 Task: Add an event with the title Third Weekly Team Meeting, date '2023/12/20', time 8:00 AM to 10:00 AMand add a description: Scavenger Hunt is a highly customizable activity that can be tailored to suit specific objectives or themes. It can incorporate company-specific trivia, puzzles, or tasks related to your industry or organizational values. The facilitator can also include team-building elements, such as icebreaker activities, during the scavenger hunt to enhance team cohesion and communication., put the event into Blue category, logged in from the account softage.8@softage.netand send the event invitation to softage.9@softage.net and softage.10@softage.net. Set a reminder for the event 5 minutes before
Action: Mouse moved to (142, 148)
Screenshot: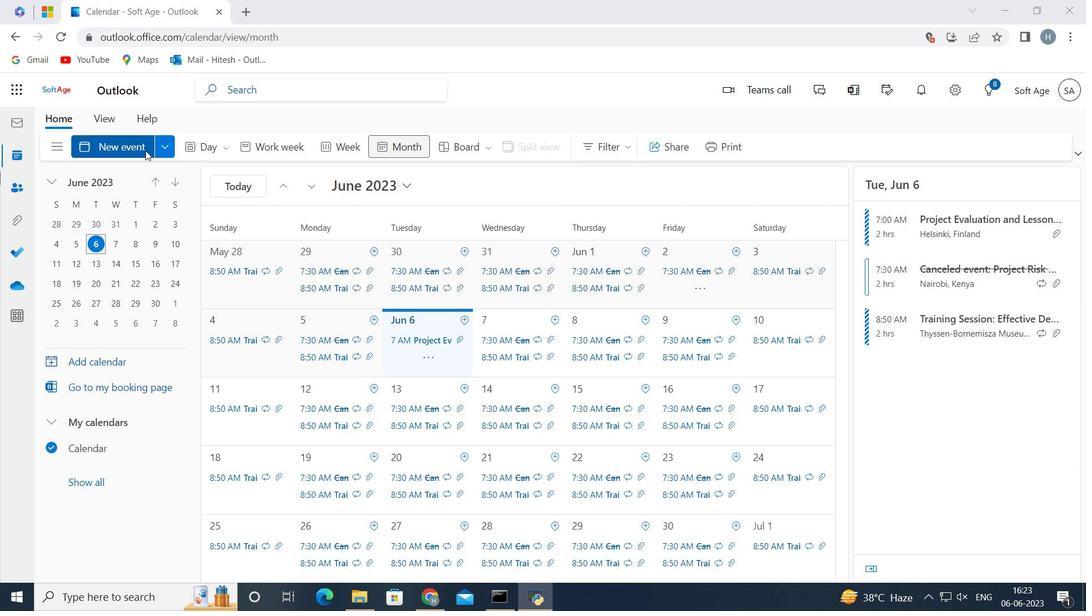 
Action: Mouse pressed left at (142, 148)
Screenshot: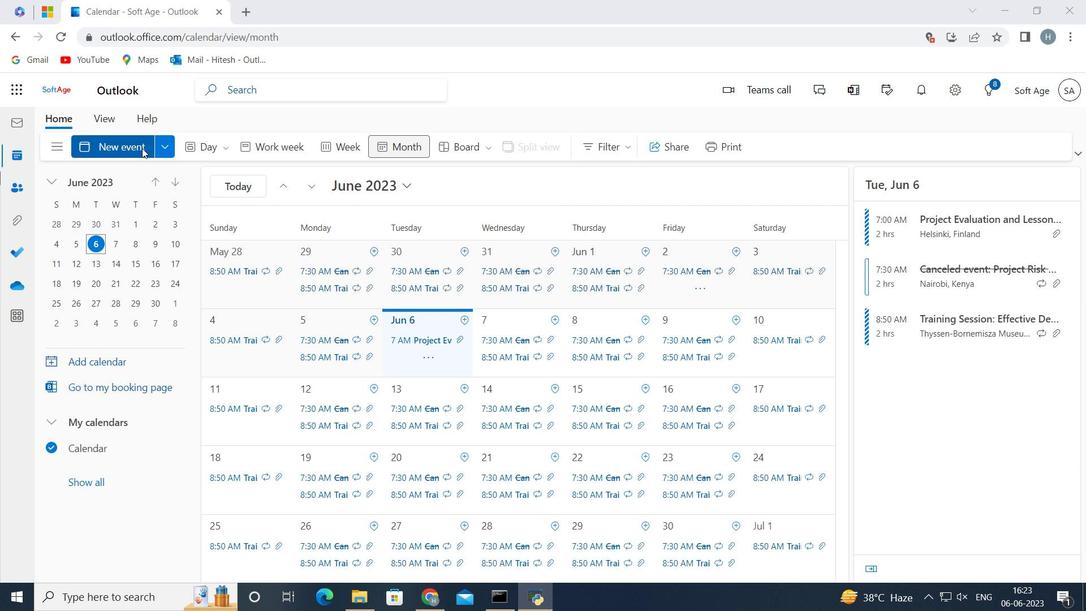 
Action: Mouse moved to (353, 225)
Screenshot: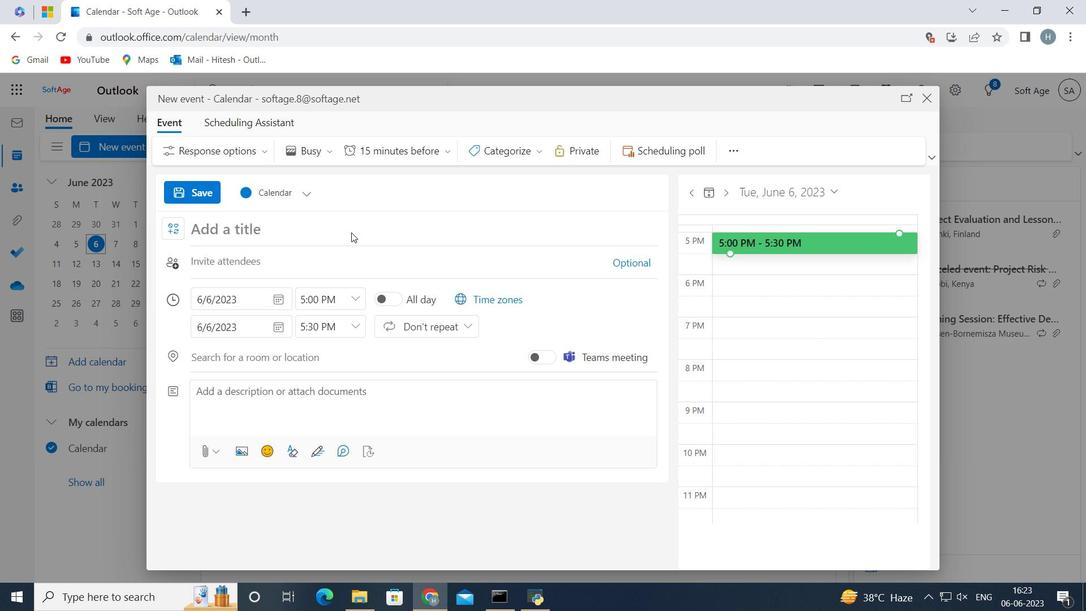 
Action: Mouse pressed left at (353, 225)
Screenshot: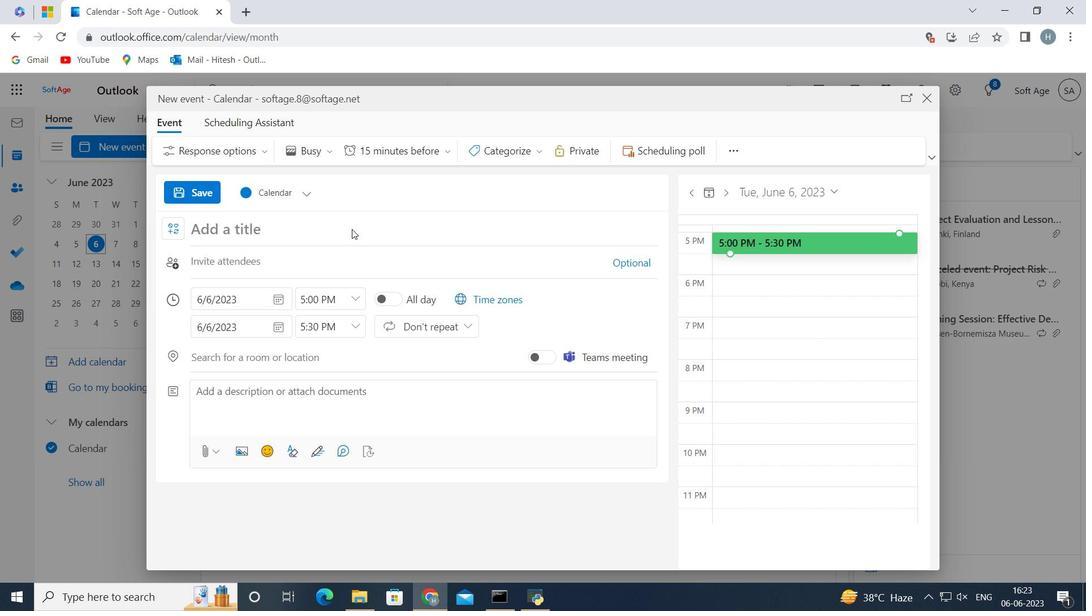 
Action: Key pressed <Key.shift>Third<Key.space><Key.shift>Weekly<Key.space><Key.shift>Team<Key.space><Key.shift>Meeting<Key.space>
Screenshot: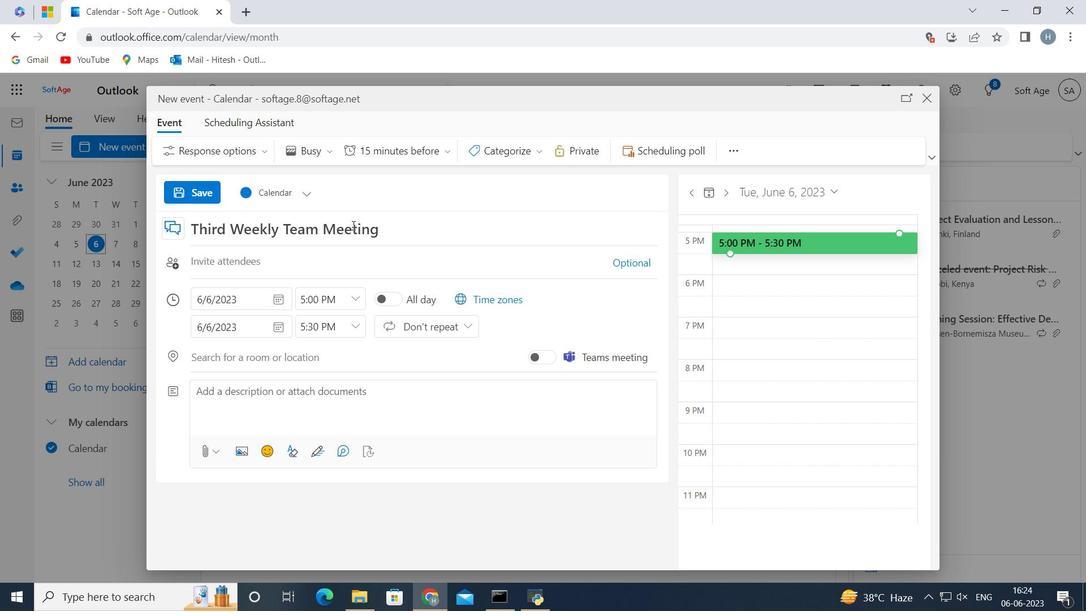 
Action: Mouse moved to (279, 298)
Screenshot: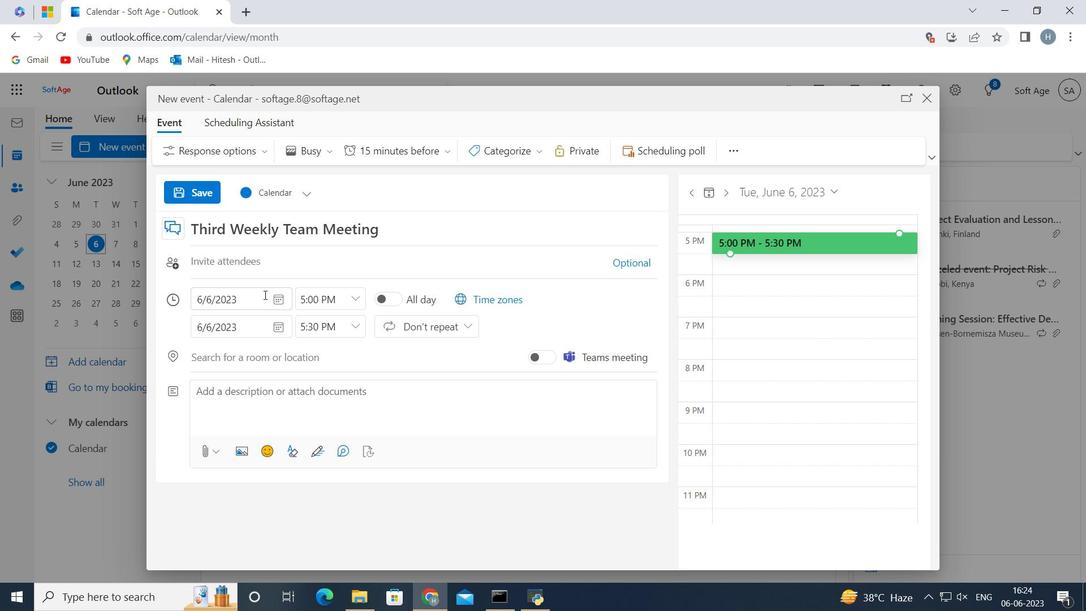 
Action: Mouse pressed left at (279, 298)
Screenshot: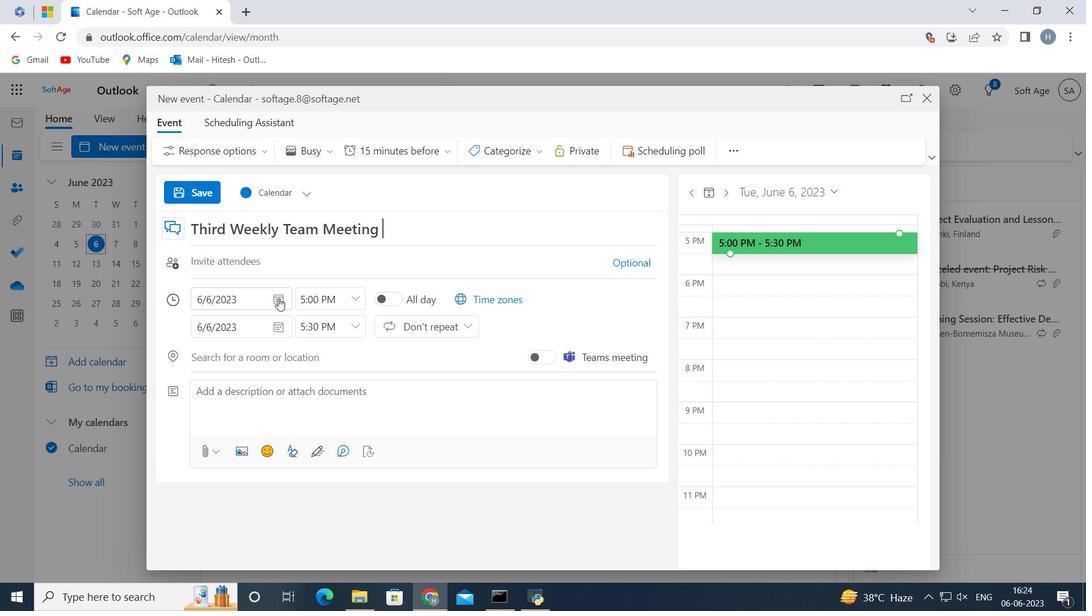 
Action: Mouse moved to (250, 323)
Screenshot: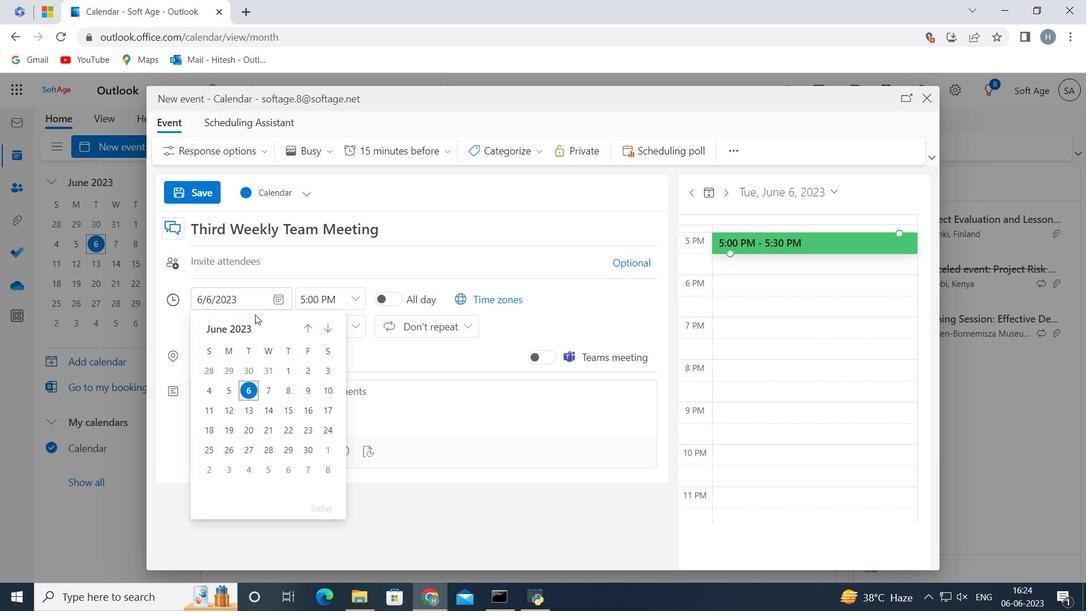 
Action: Mouse pressed left at (250, 323)
Screenshot: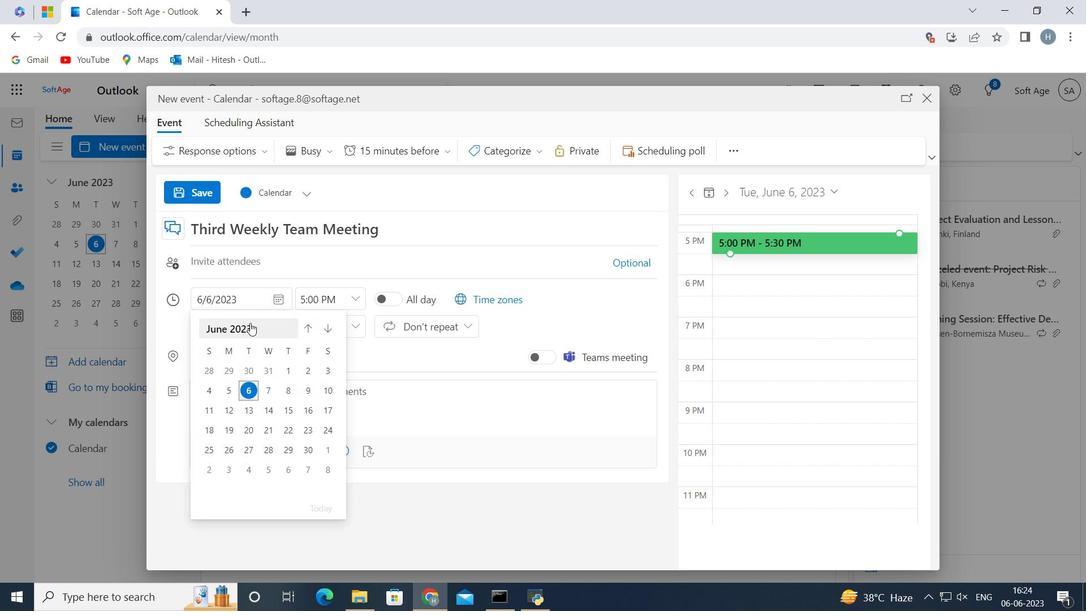 
Action: Mouse pressed left at (250, 323)
Screenshot: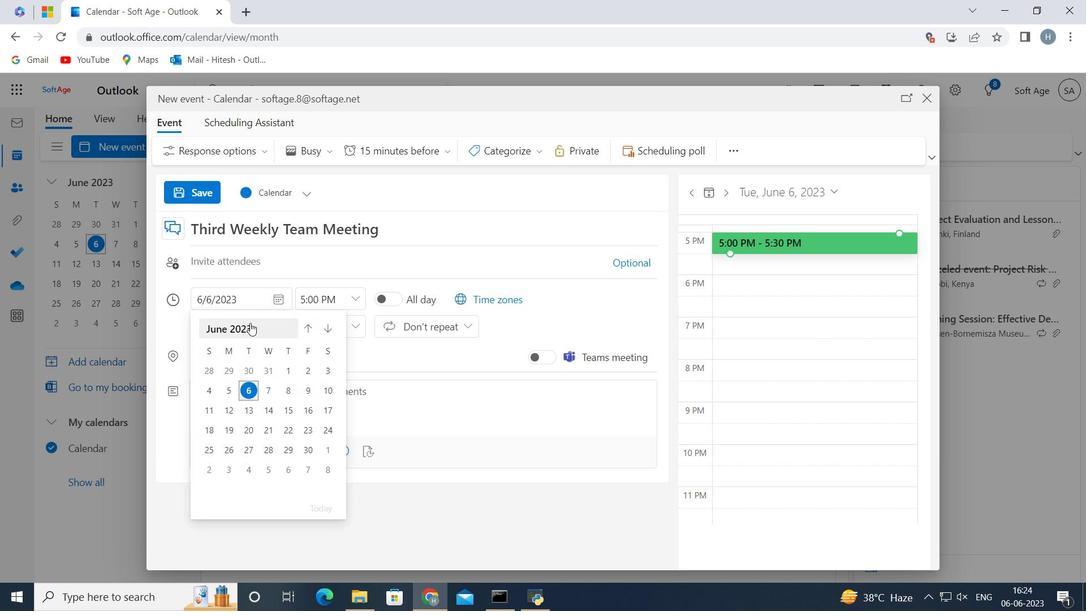 
Action: Mouse moved to (317, 353)
Screenshot: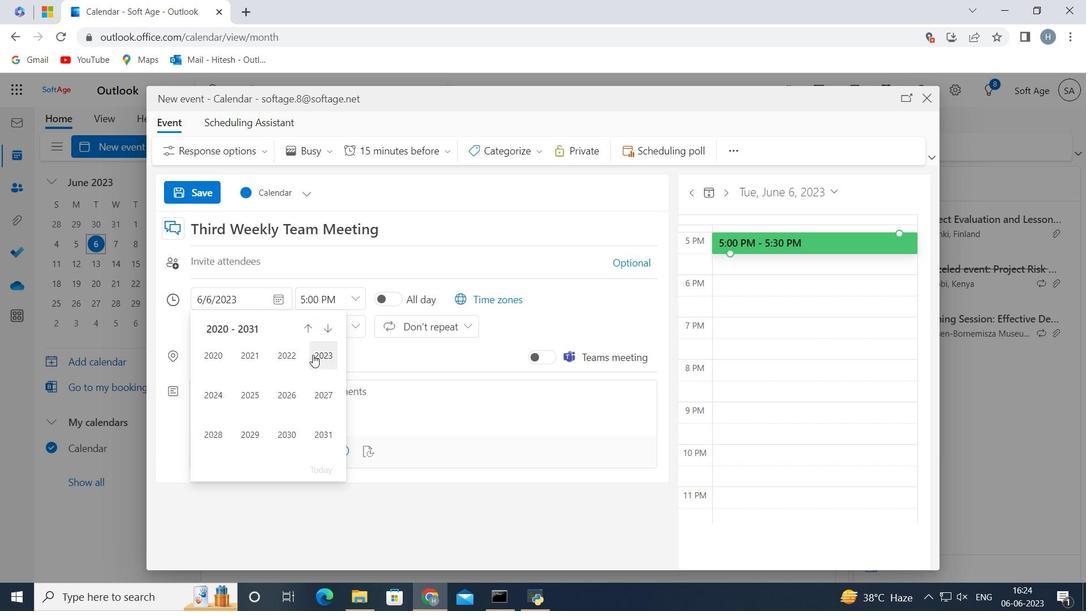 
Action: Mouse pressed left at (317, 353)
Screenshot: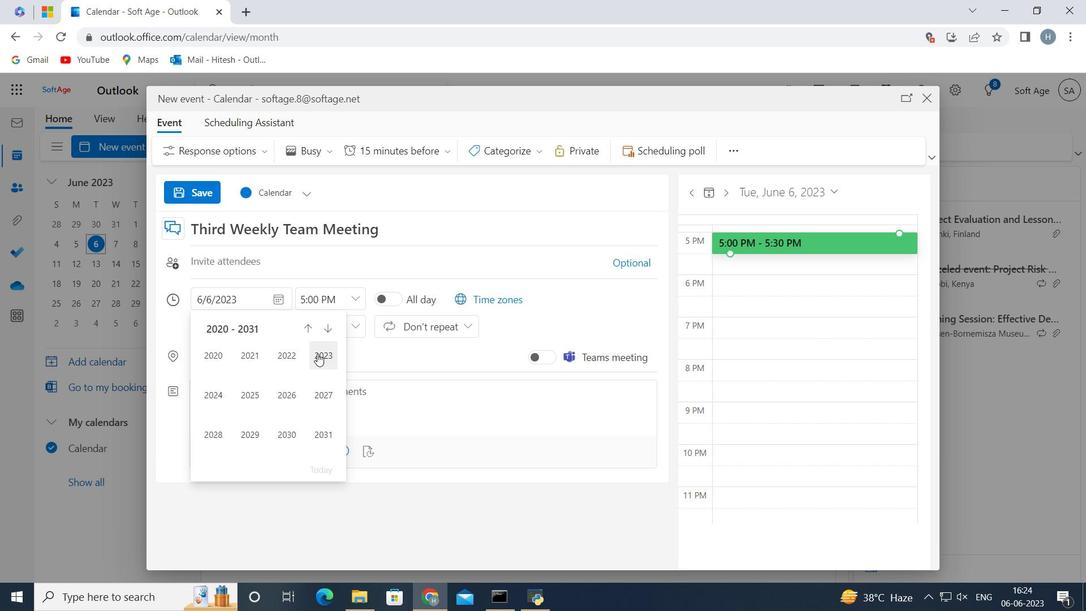
Action: Mouse moved to (319, 434)
Screenshot: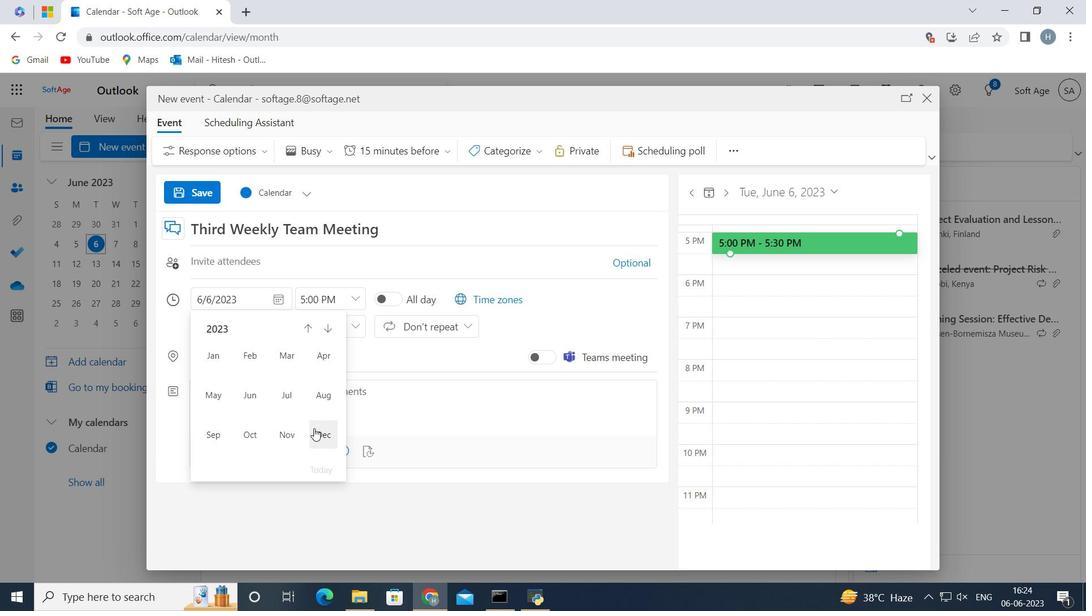 
Action: Mouse pressed left at (319, 434)
Screenshot: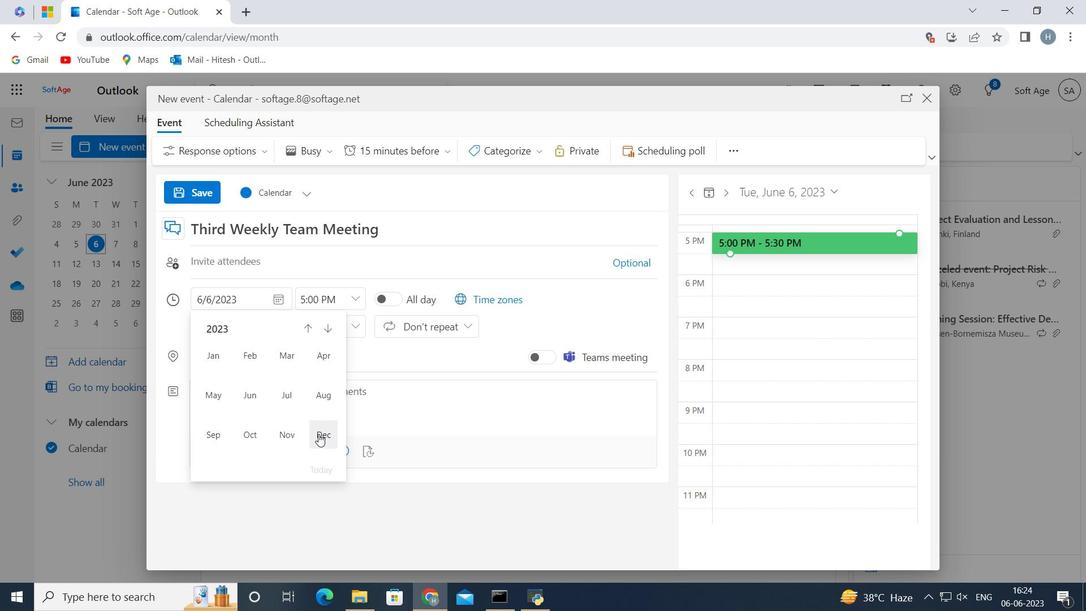 
Action: Mouse moved to (271, 428)
Screenshot: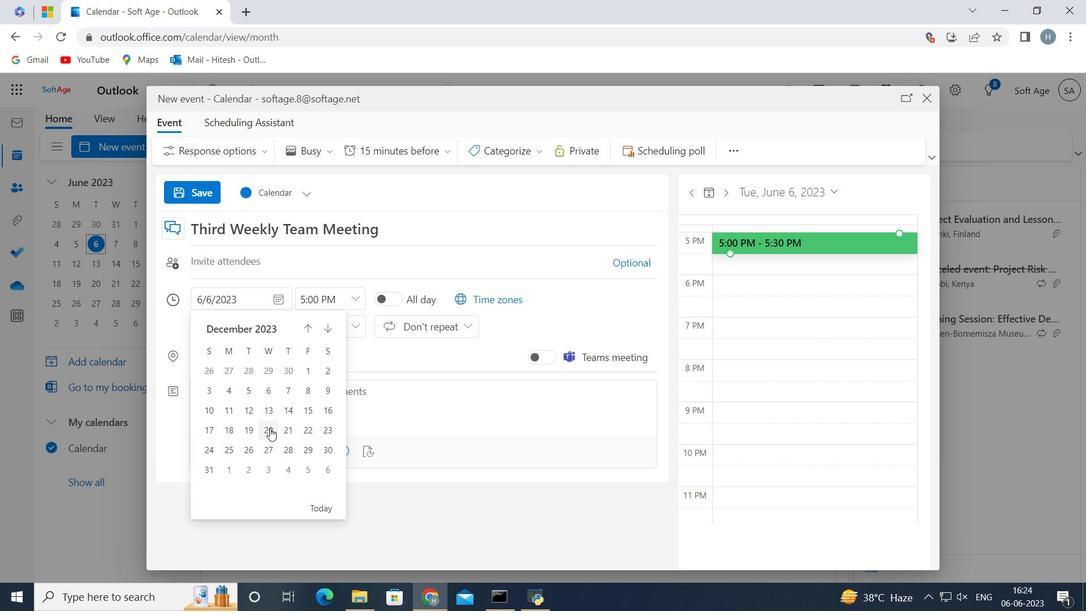 
Action: Mouse pressed left at (271, 428)
Screenshot: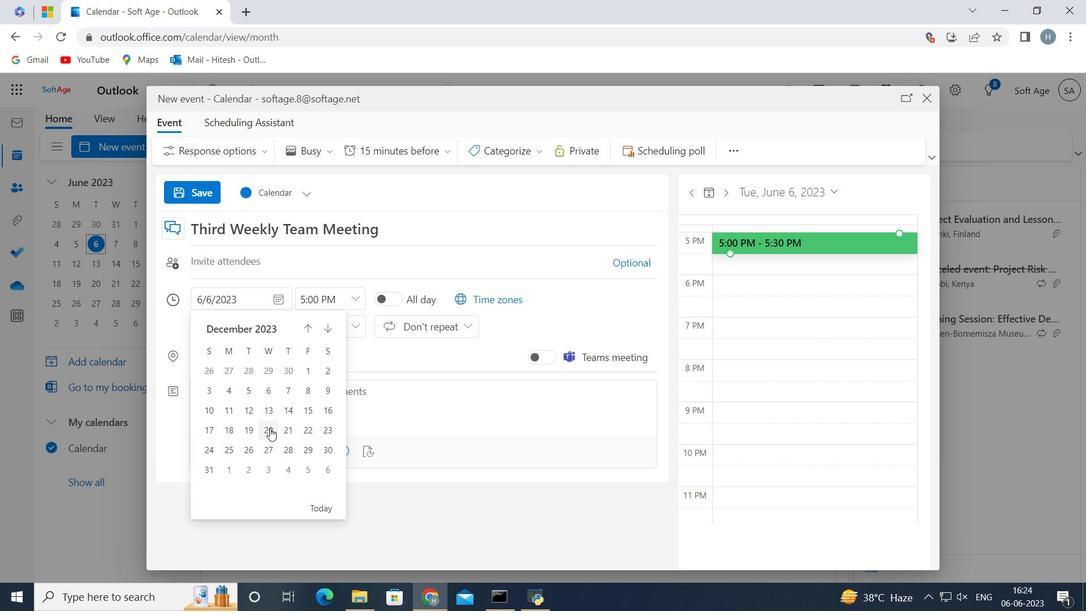 
Action: Mouse moved to (350, 298)
Screenshot: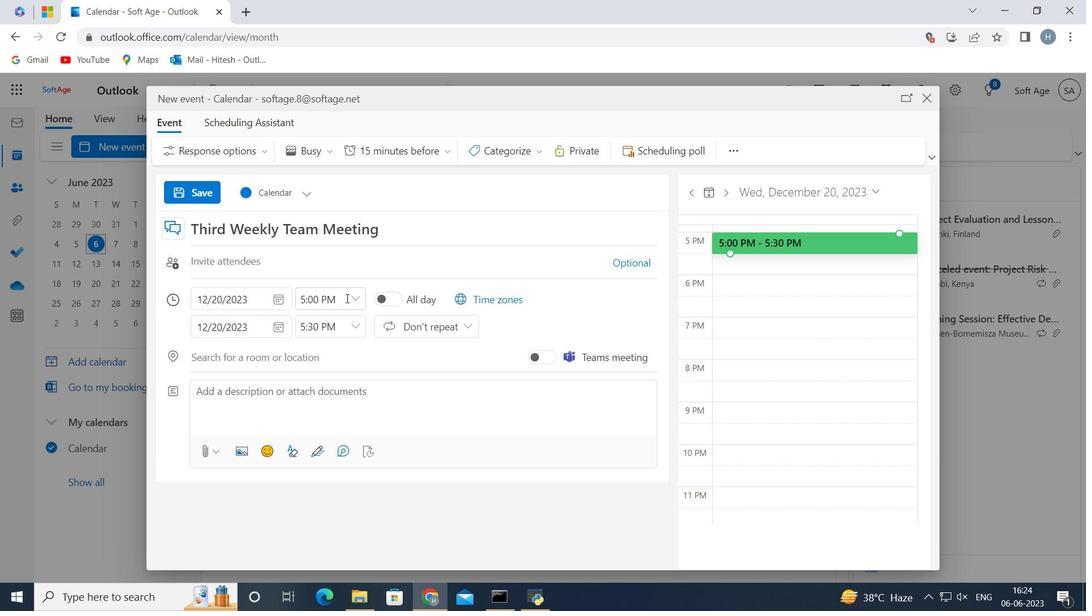 
Action: Mouse pressed left at (350, 298)
Screenshot: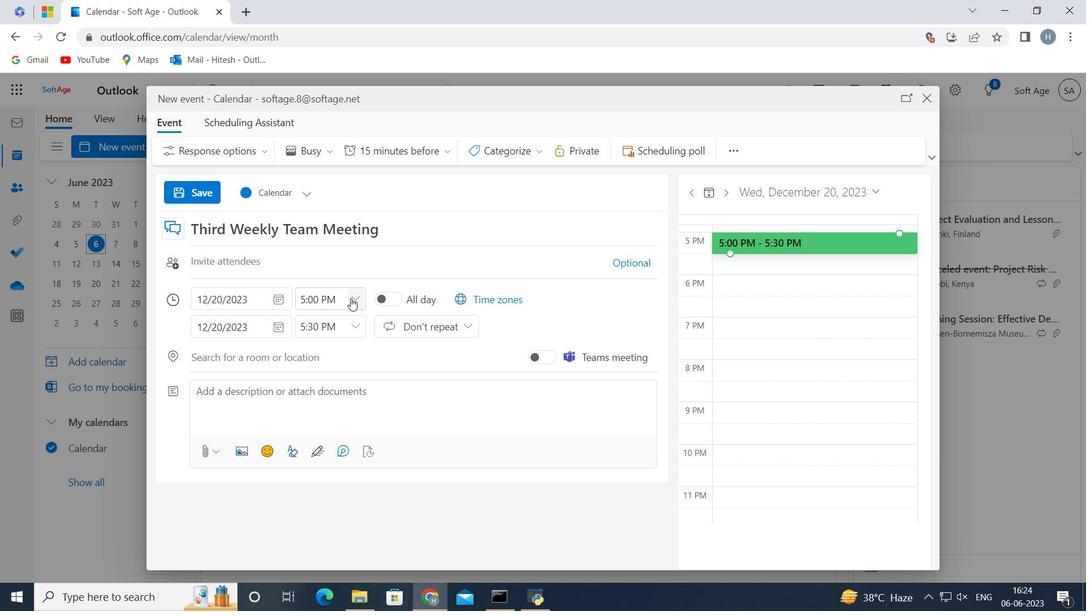 
Action: Mouse moved to (329, 364)
Screenshot: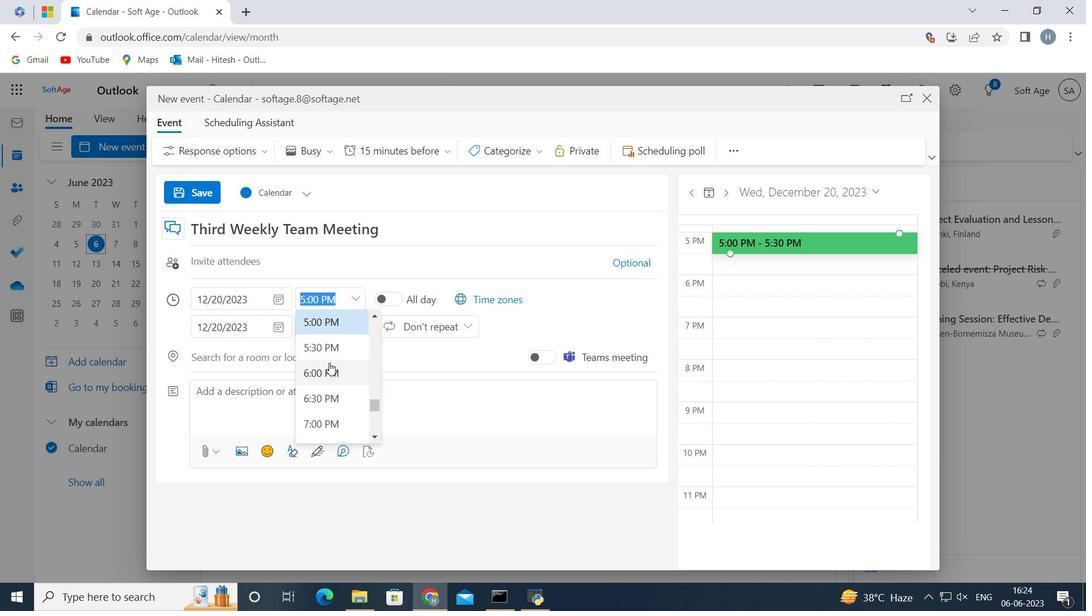 
Action: Mouse scrolled (329, 365) with delta (0, 0)
Screenshot: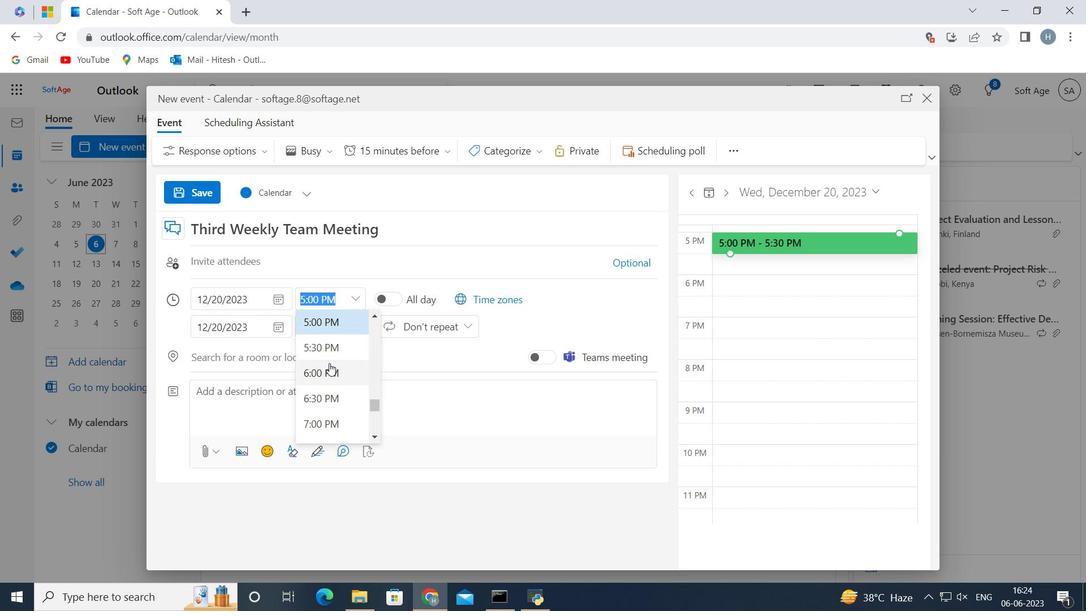 
Action: Mouse scrolled (329, 365) with delta (0, 0)
Screenshot: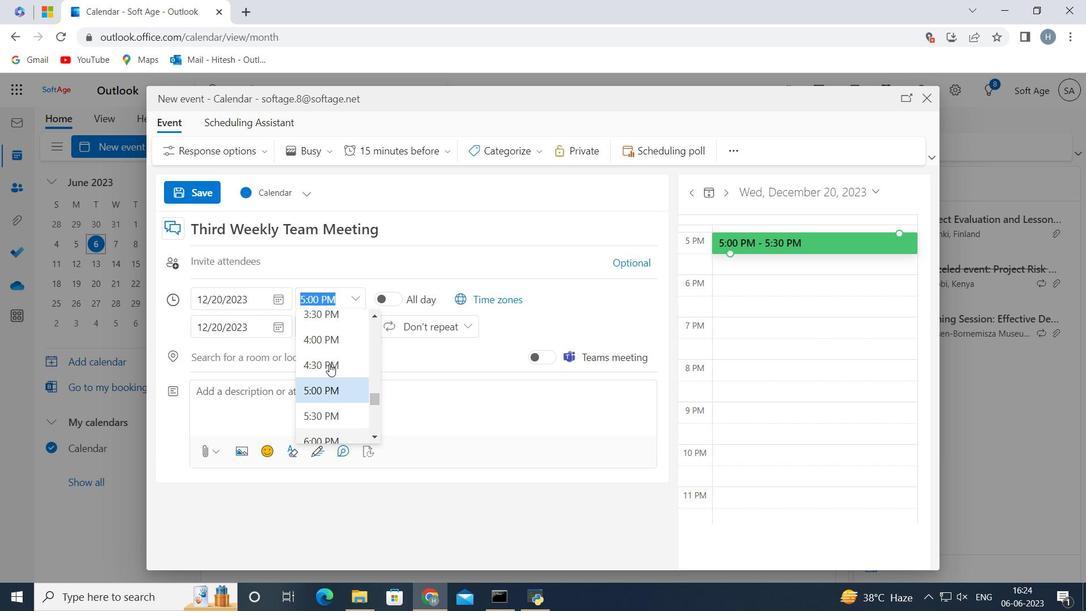 
Action: Mouse scrolled (329, 365) with delta (0, 0)
Screenshot: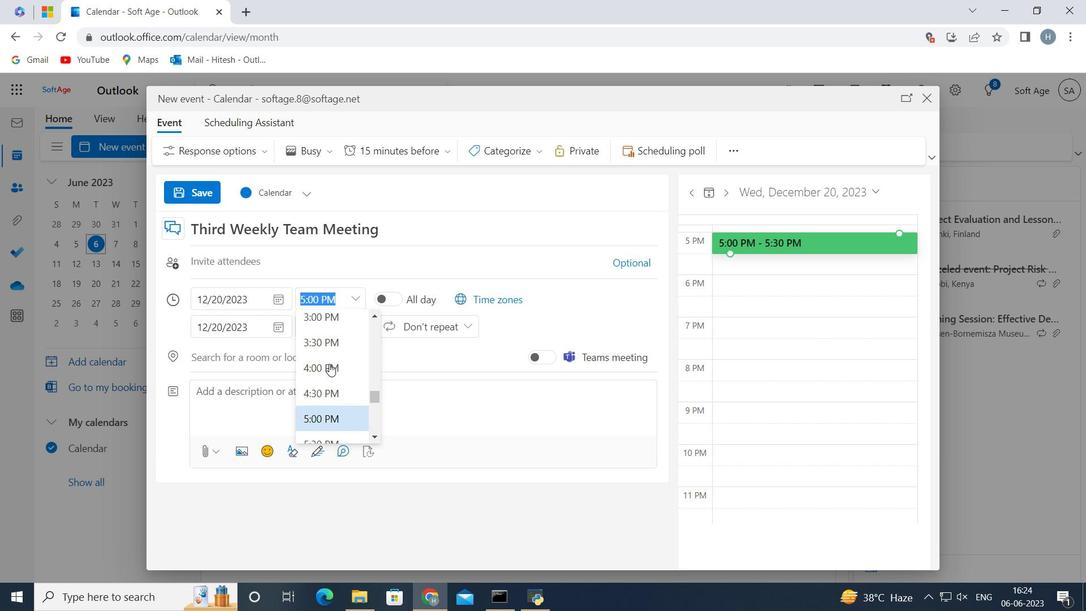 
Action: Mouse scrolled (329, 365) with delta (0, 0)
Screenshot: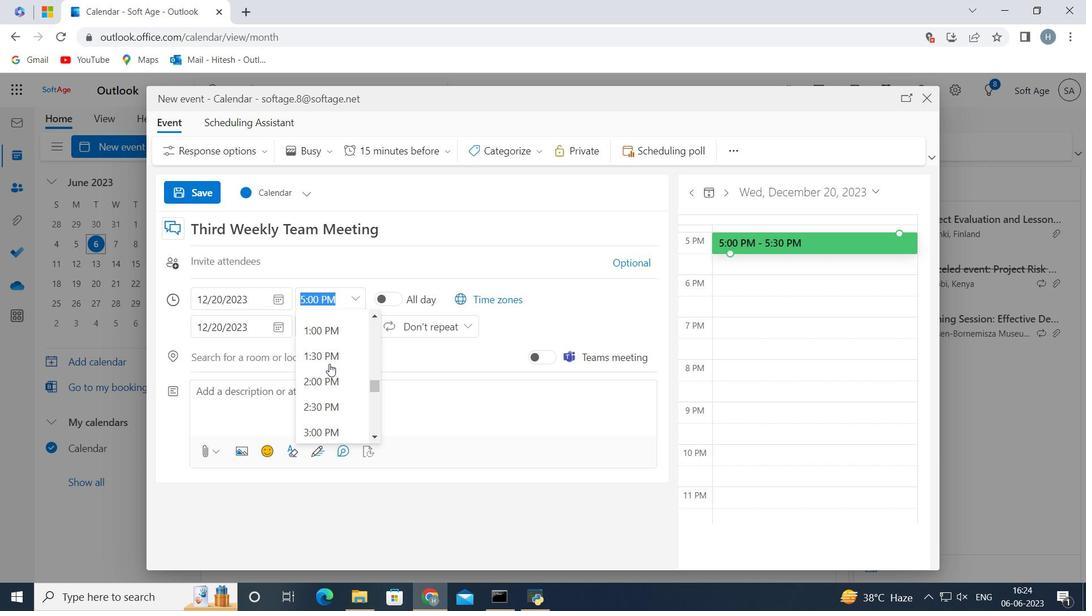 
Action: Mouse scrolled (329, 365) with delta (0, 0)
Screenshot: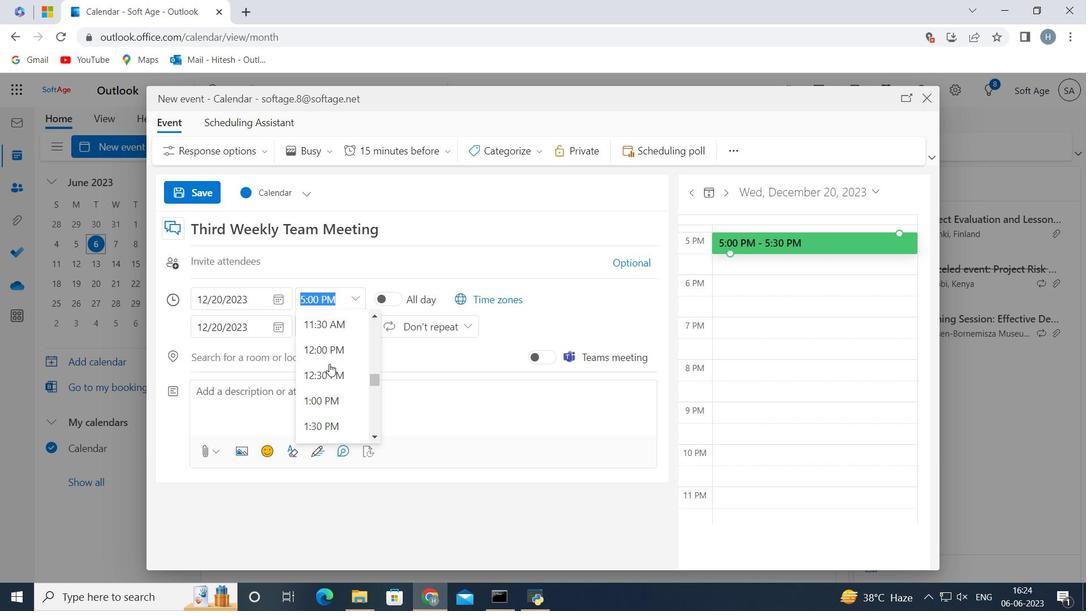 
Action: Mouse scrolled (329, 365) with delta (0, 0)
Screenshot: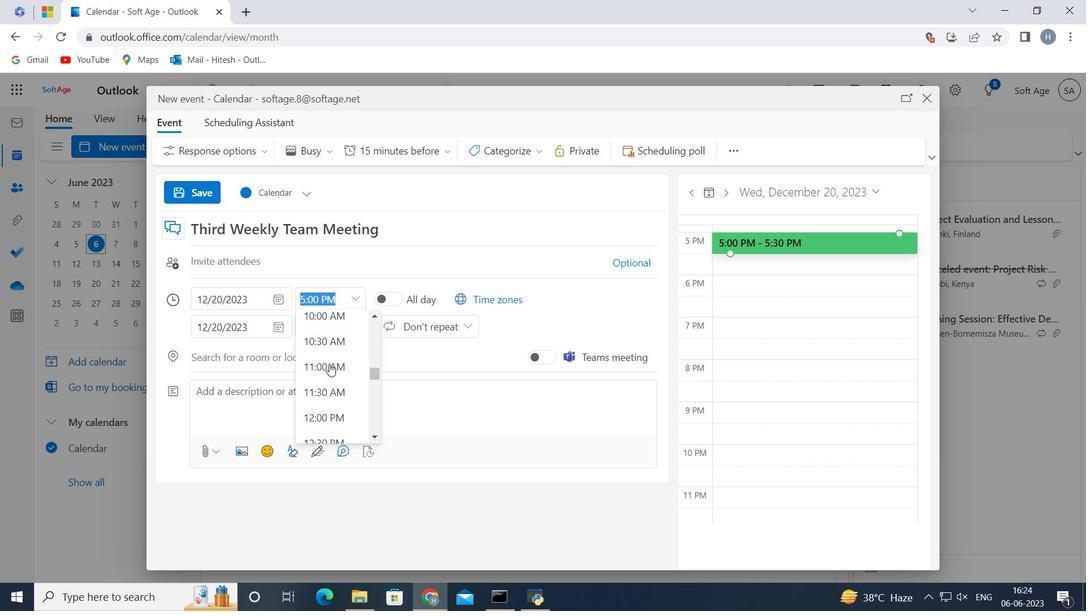 
Action: Mouse scrolled (329, 365) with delta (0, 0)
Screenshot: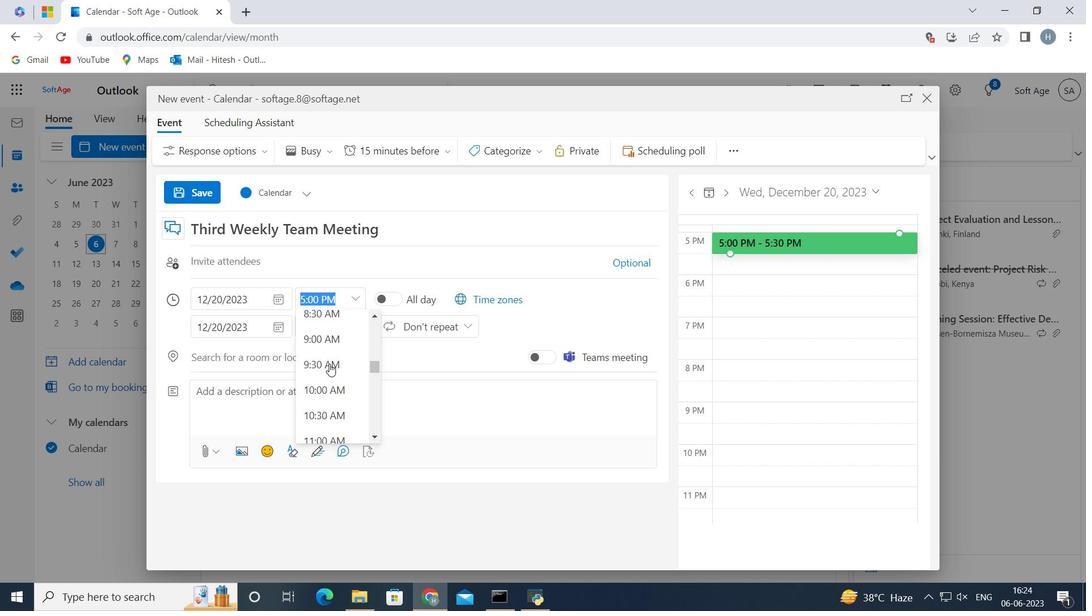 
Action: Mouse moved to (330, 360)
Screenshot: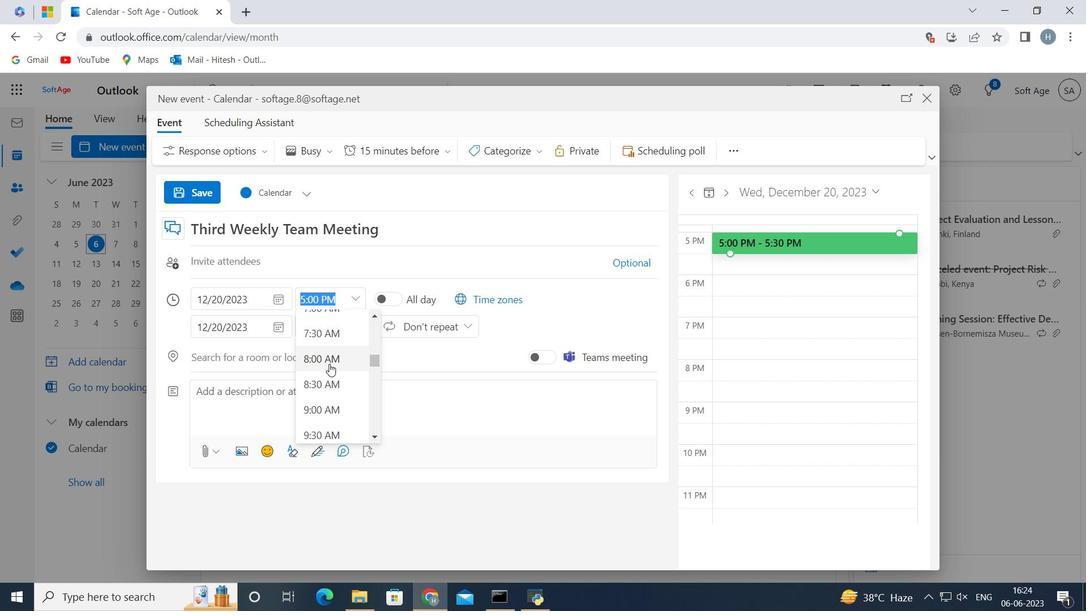 
Action: Mouse pressed left at (330, 360)
Screenshot: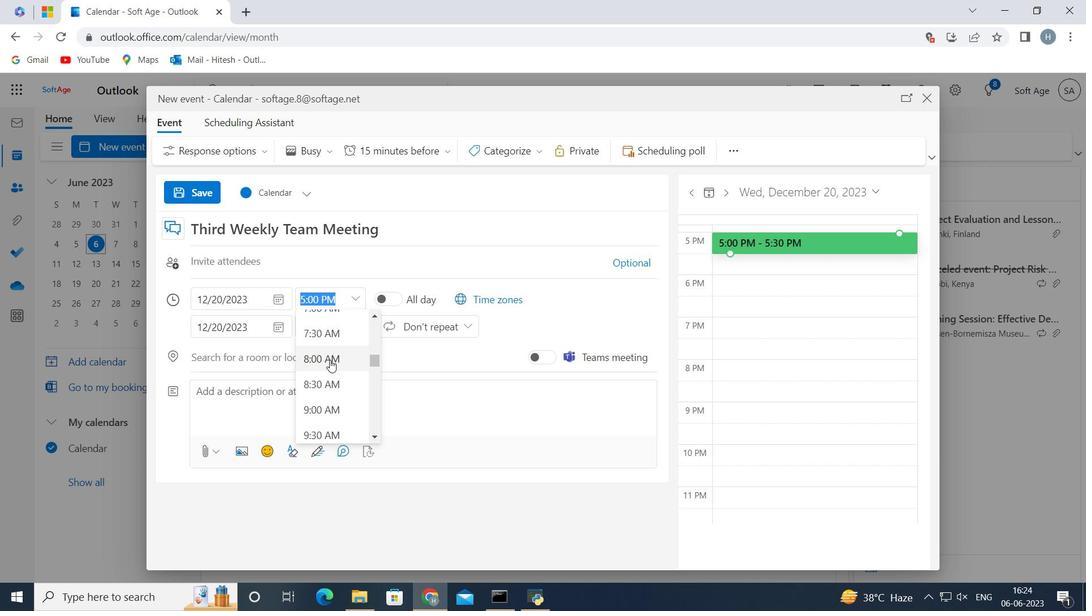 
Action: Mouse moved to (353, 326)
Screenshot: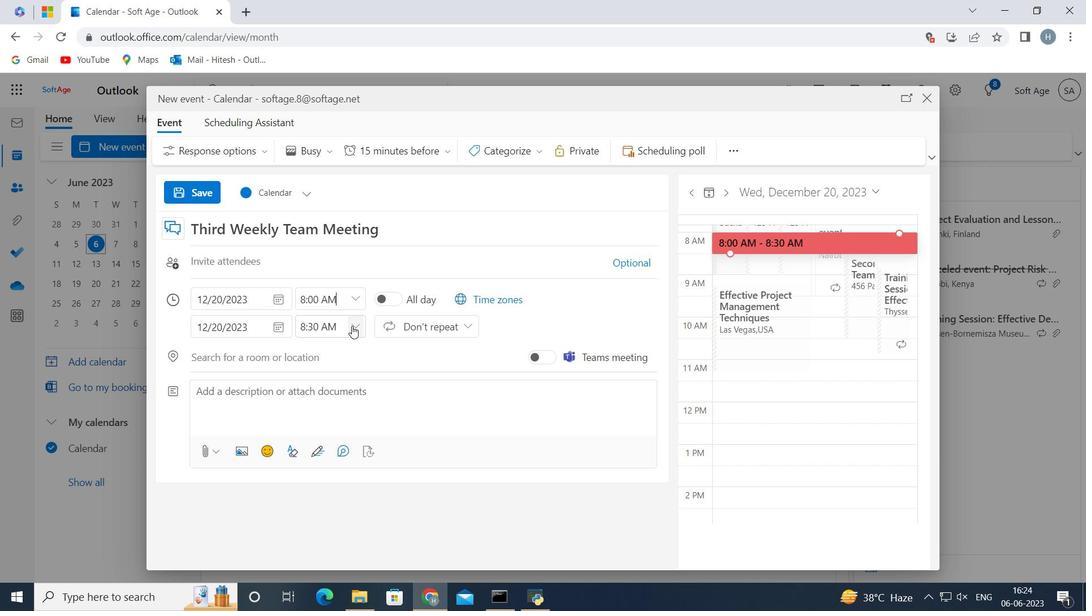 
Action: Mouse pressed left at (353, 326)
Screenshot: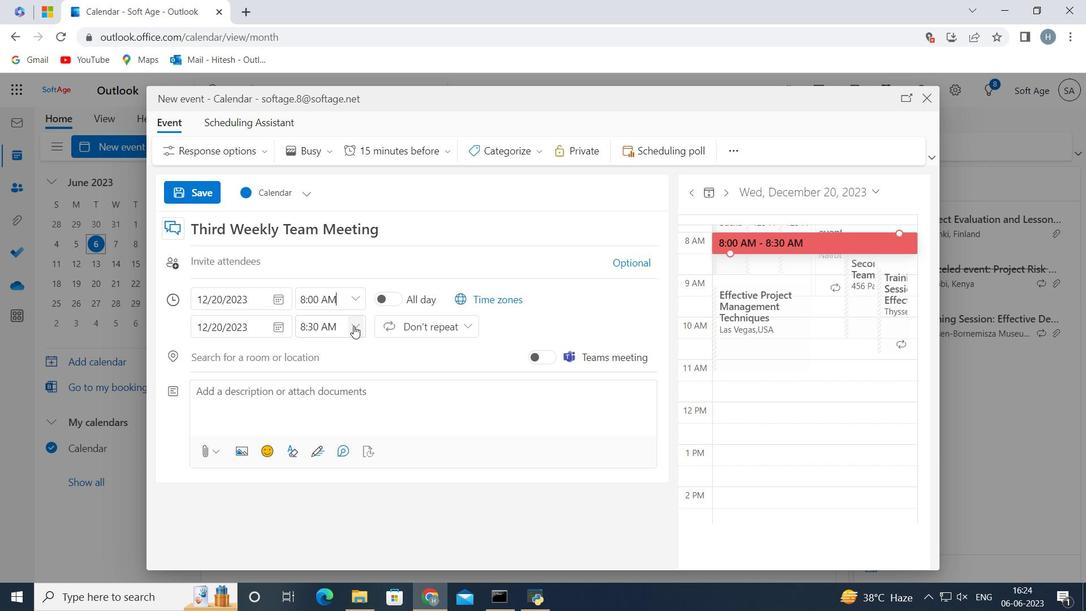 
Action: Mouse moved to (366, 420)
Screenshot: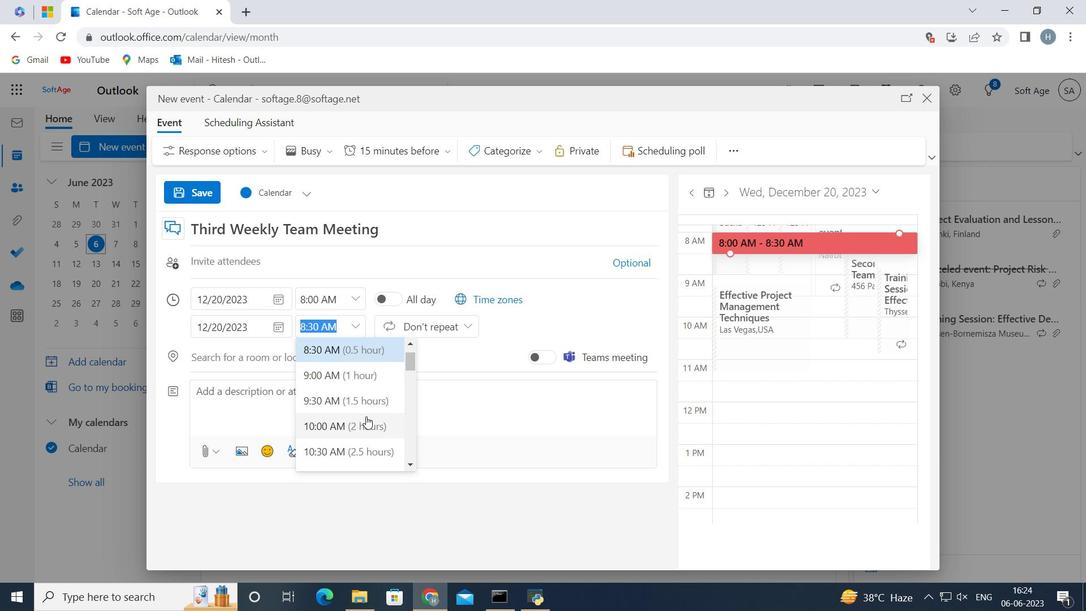 
Action: Mouse pressed left at (366, 420)
Screenshot: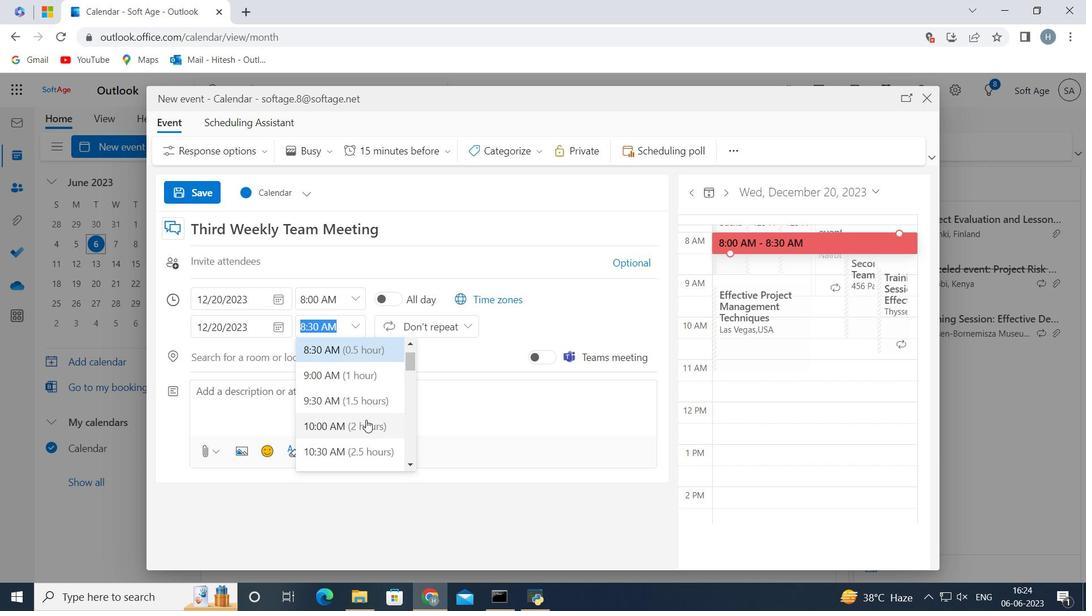 
Action: Mouse moved to (344, 393)
Screenshot: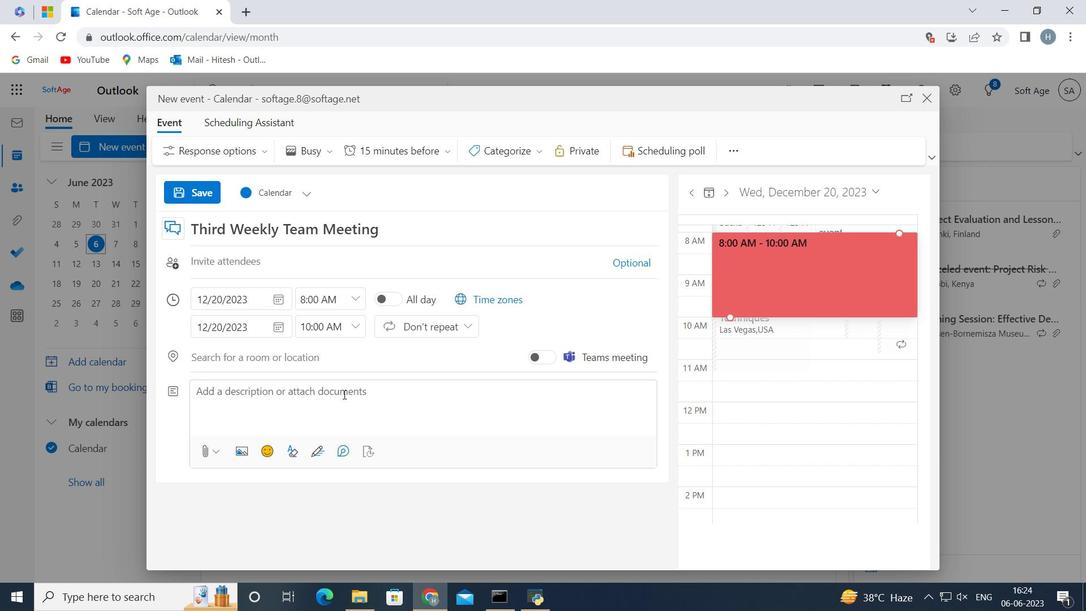 
Action: Mouse pressed left at (344, 393)
Screenshot: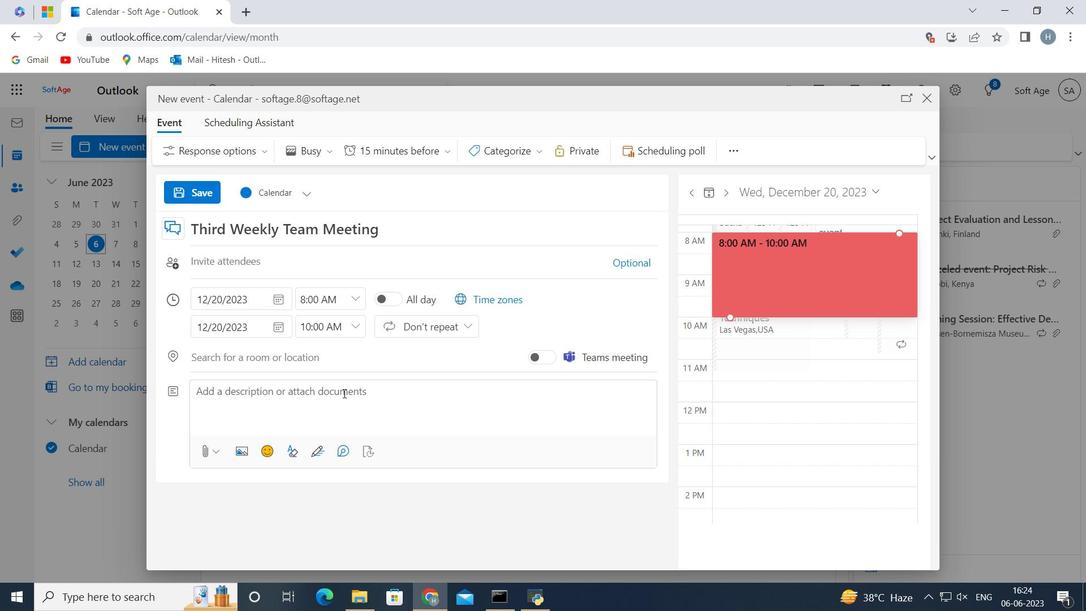 
Action: Key pressed <Key.shift>Scavenger<Key.space><Key.shift>Hunt<Key.space>is<Key.space>a<Key.space>highly<Key.space>customizable<Key.space>activity<Key.space>that<Key.space>can<Key.space>be<Key.space>tailored<Key.space>to<Key.space>suit<Key.space>specific<Key.space>objectives<Key.space>or<Key.space>themes.<Key.space><Key.shift><Key.shift><Key.shift><Key.shift><Key.shift><Key.shift><Key.shift>It<Key.space>can<Key.space>incorporate<Key.space>company-specific<Key.space>trivia,<Key.space>puzzles,<Key.space>or<Key.space>tasks<Key.space>related<Key.space>to<Key.space>your<Key.space>industry<Key.space>or<Key.space>organizatioa<Key.backspace>nal<Key.space>values.<Key.space><Key.shift>The<Key.space>facilitator<Key.space>can<Key.space>also<Key.space>include<Key.space>team-building<Key.space>elements,<Key.space>such<Key.space>as<Key.space>icebreaker<Key.space>activities,<Key.space>during<Key.space>the<Key.space>scavenger<Key.space>hunt<Key.space>to<Key.space>enhance<Key.space>team<Key.space>cohesion<Key.space>and<Key.space>communication.<Key.space>
Screenshot: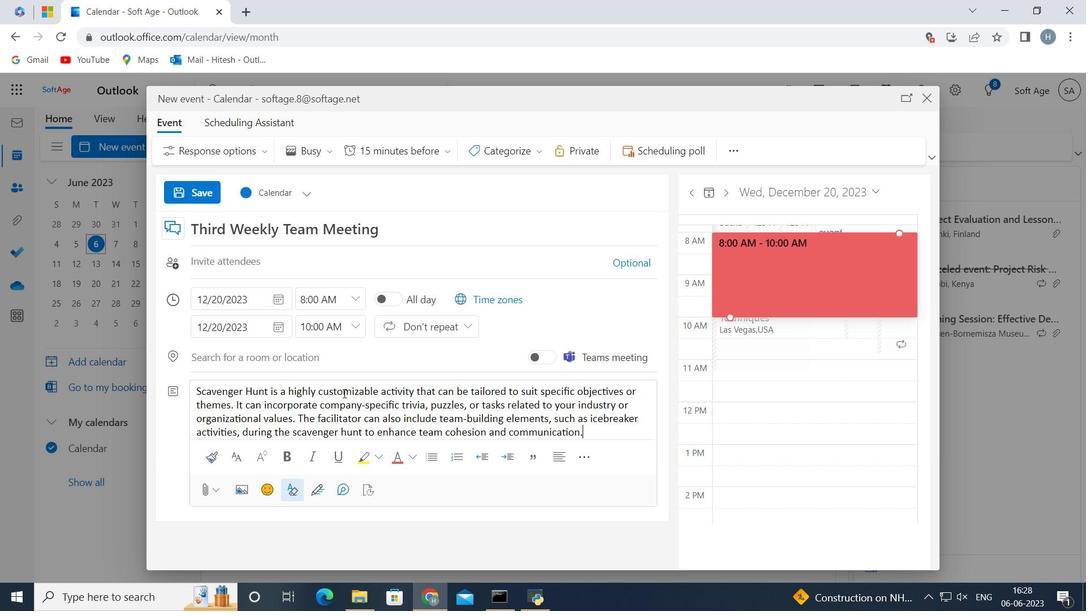
Action: Mouse moved to (538, 148)
Screenshot: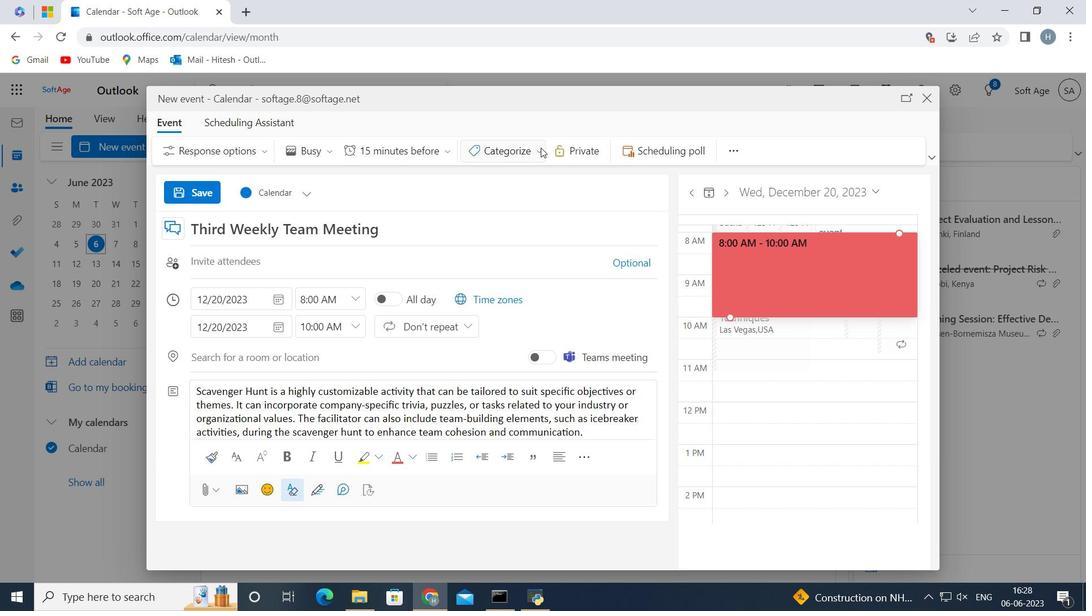 
Action: Mouse pressed left at (538, 148)
Screenshot: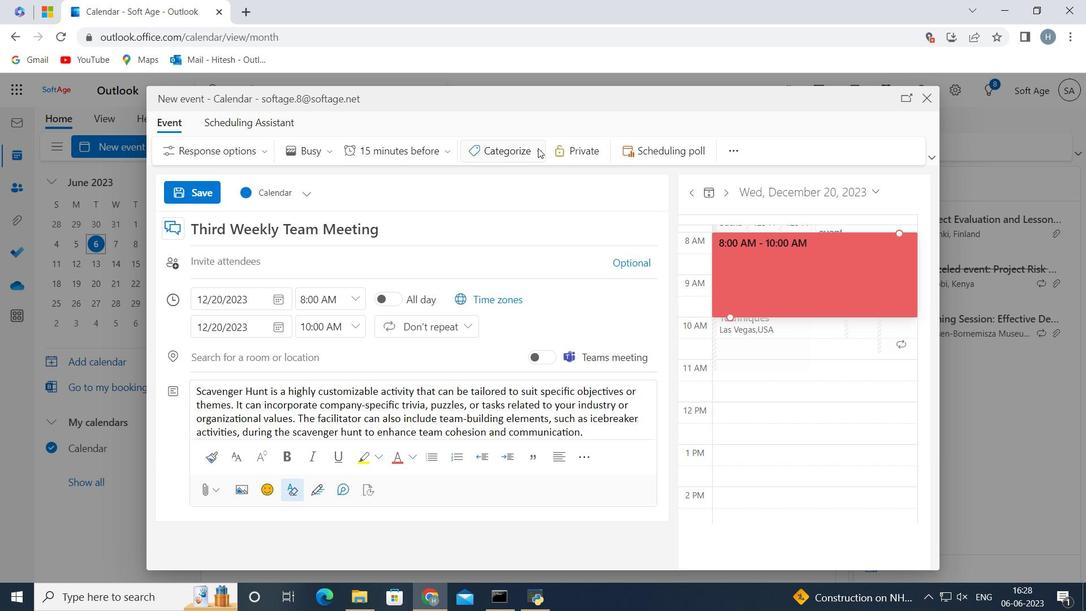 
Action: Mouse moved to (537, 176)
Screenshot: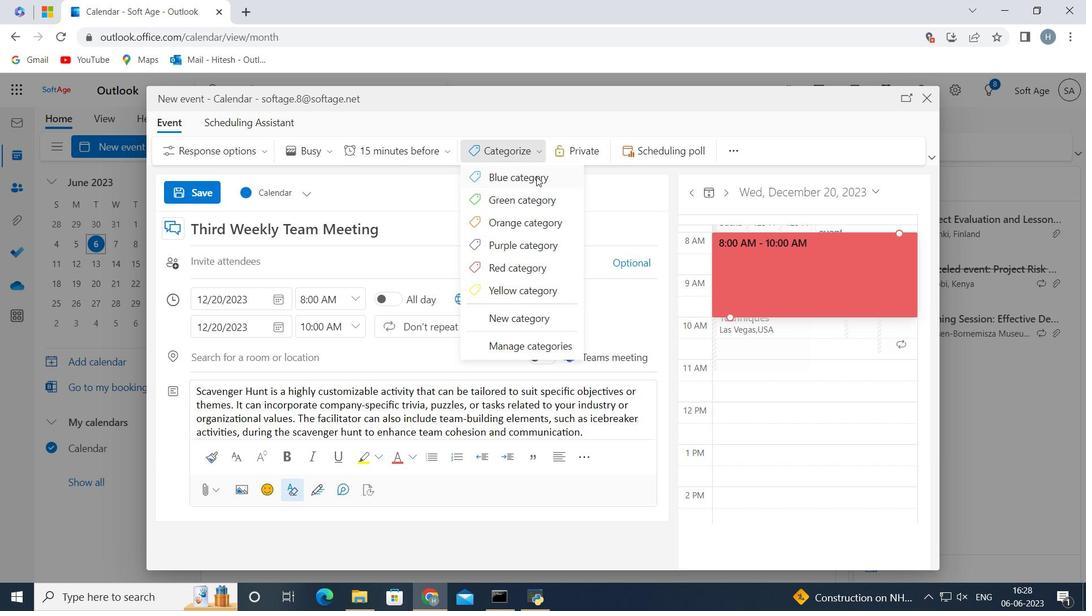 
Action: Mouse pressed left at (537, 176)
Screenshot: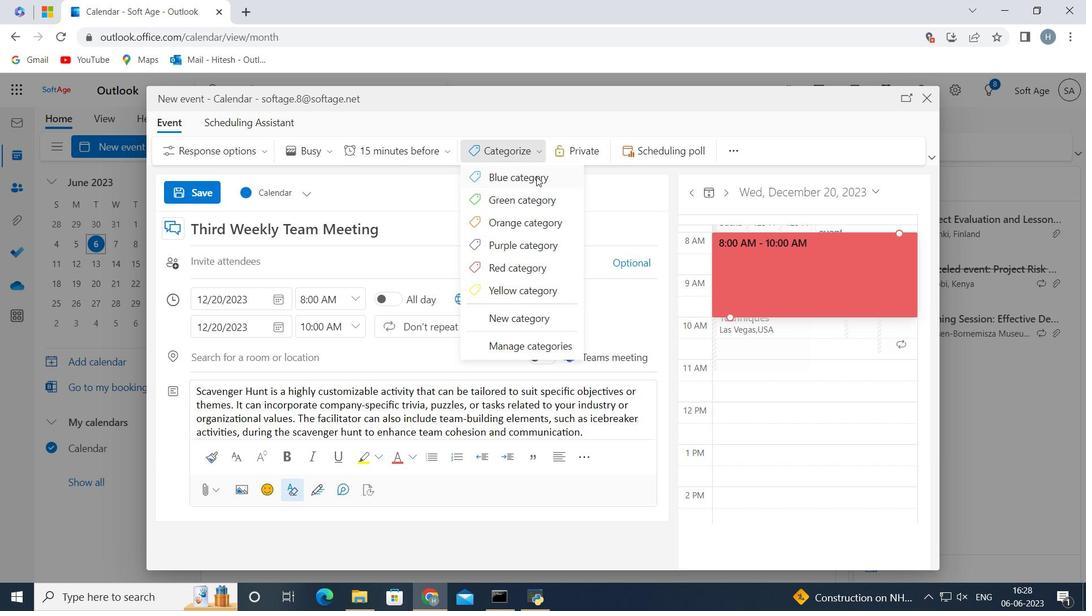 
Action: Mouse moved to (403, 259)
Screenshot: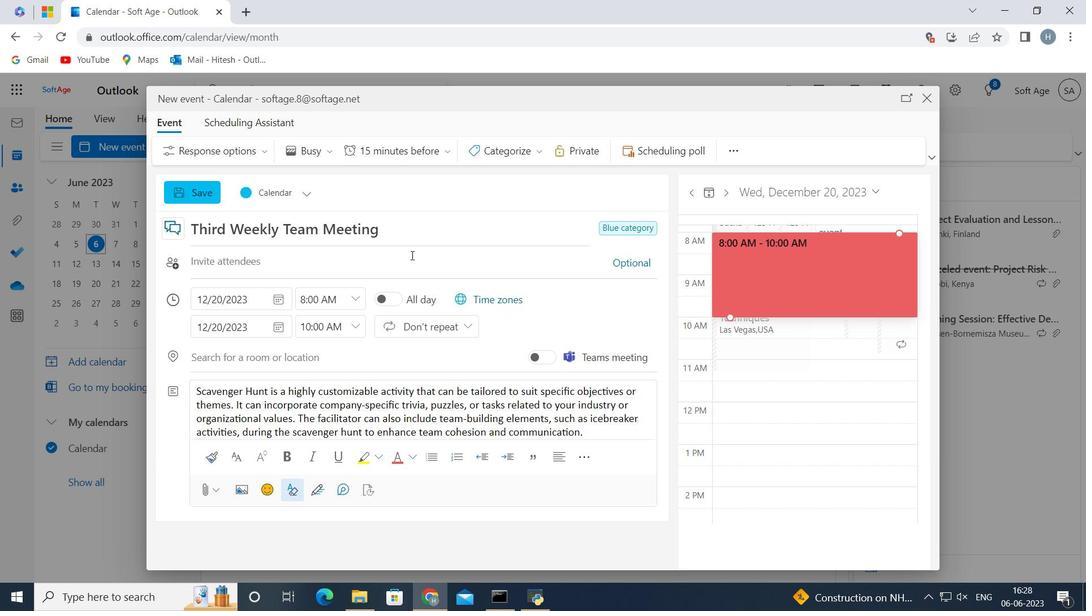 
Action: Mouse pressed left at (403, 259)
Screenshot: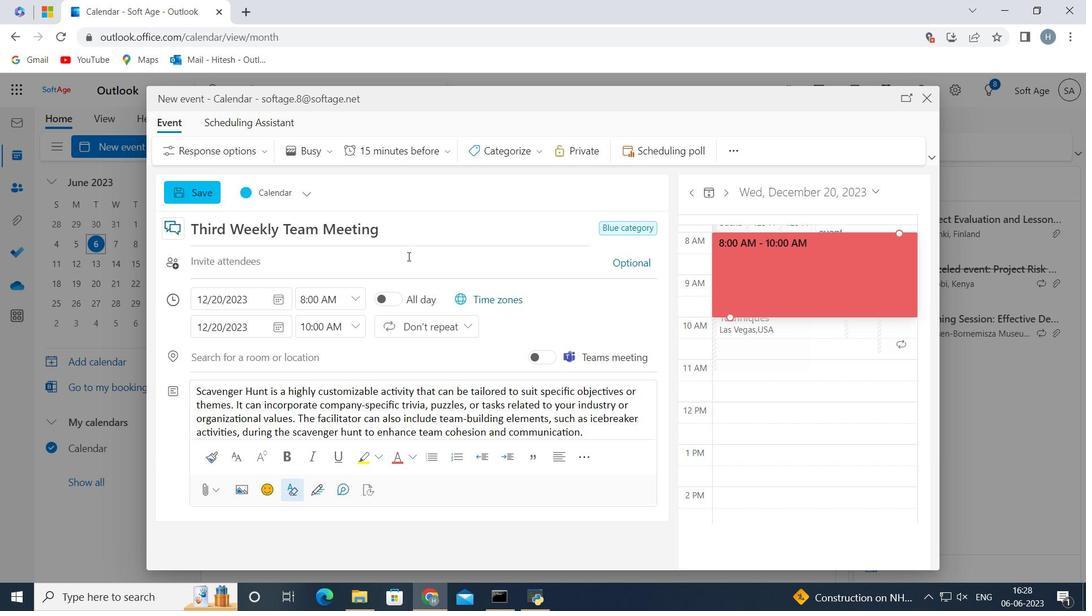 
Action: Mouse moved to (401, 260)
Screenshot: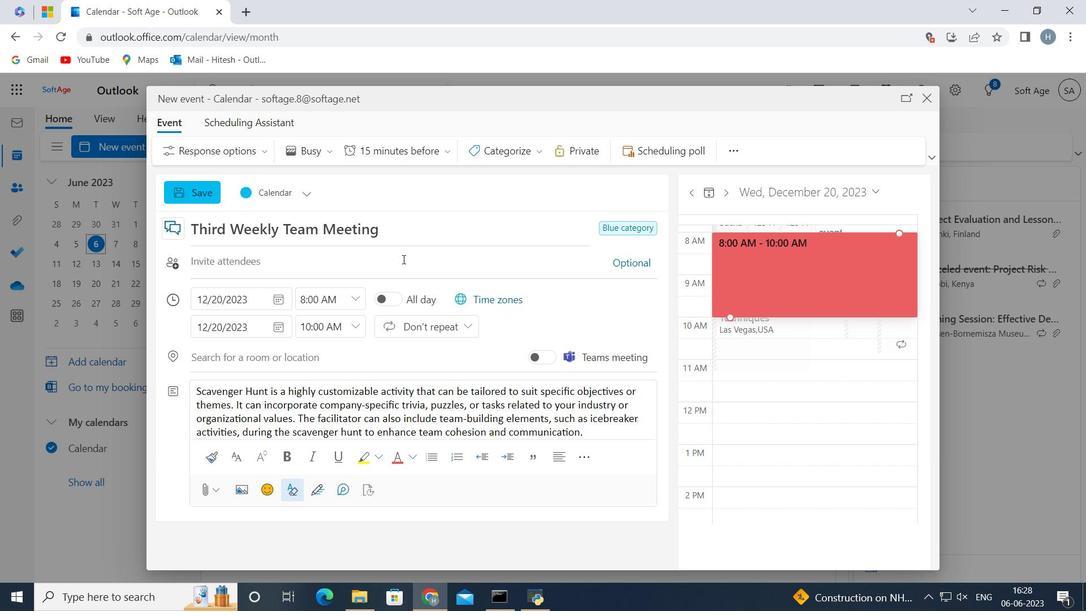 
Action: Key pressed softage.9<Key.shift>@softage.net
Screenshot: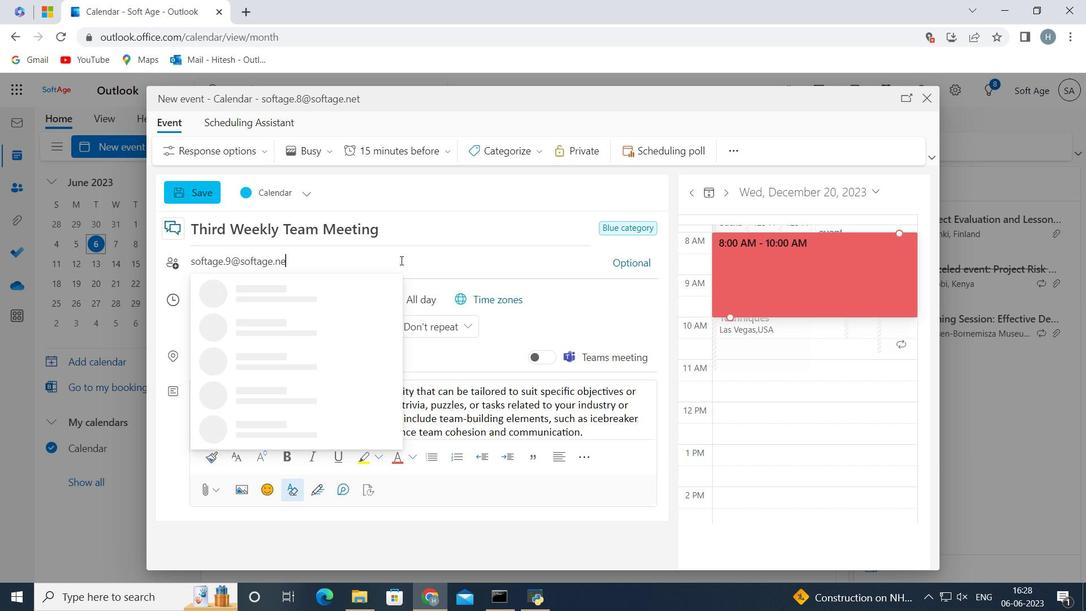 
Action: Mouse moved to (313, 292)
Screenshot: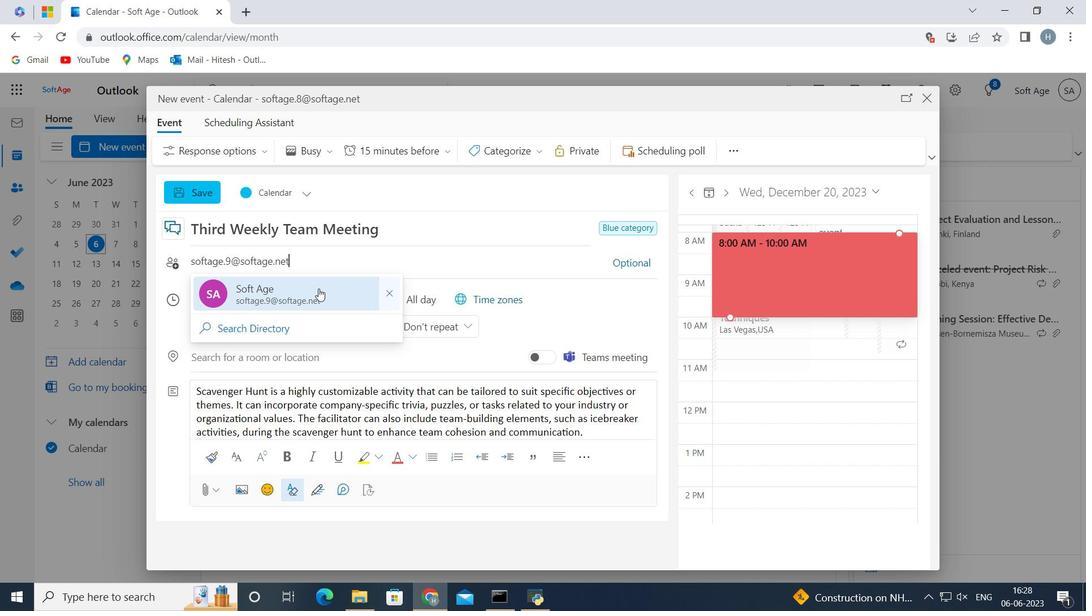
Action: Mouse pressed left at (313, 292)
Screenshot: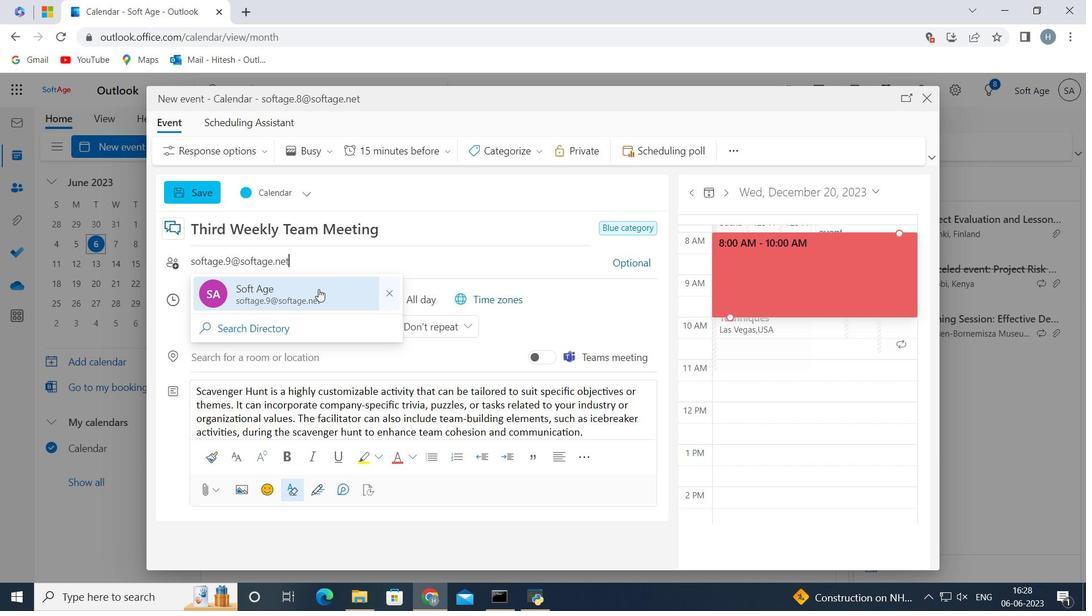 
Action: Key pressed softage.10<Key.shift>@softage.net
Screenshot: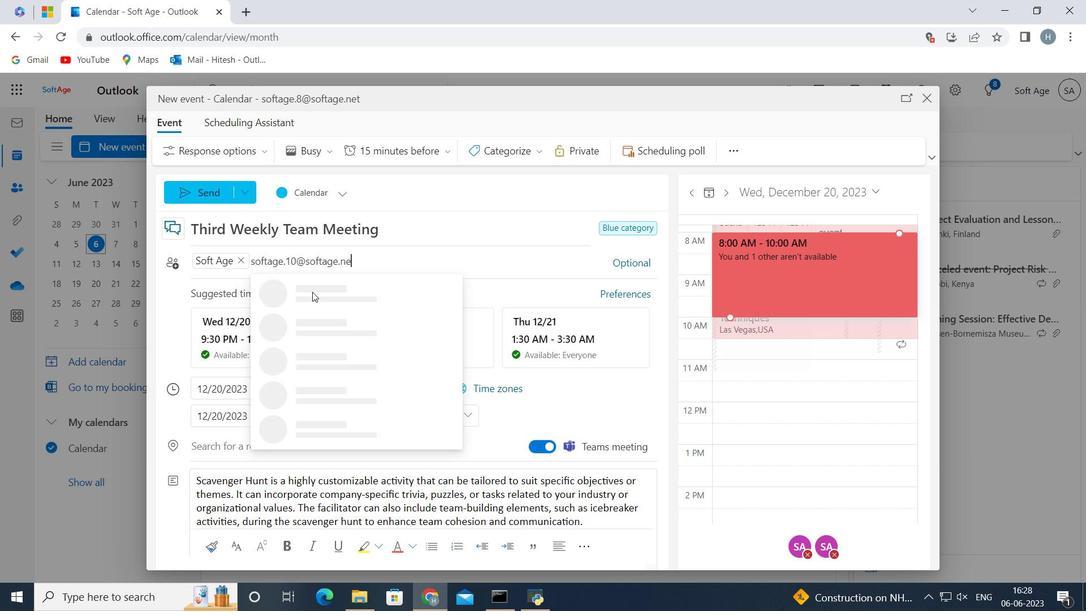 
Action: Mouse moved to (302, 287)
Screenshot: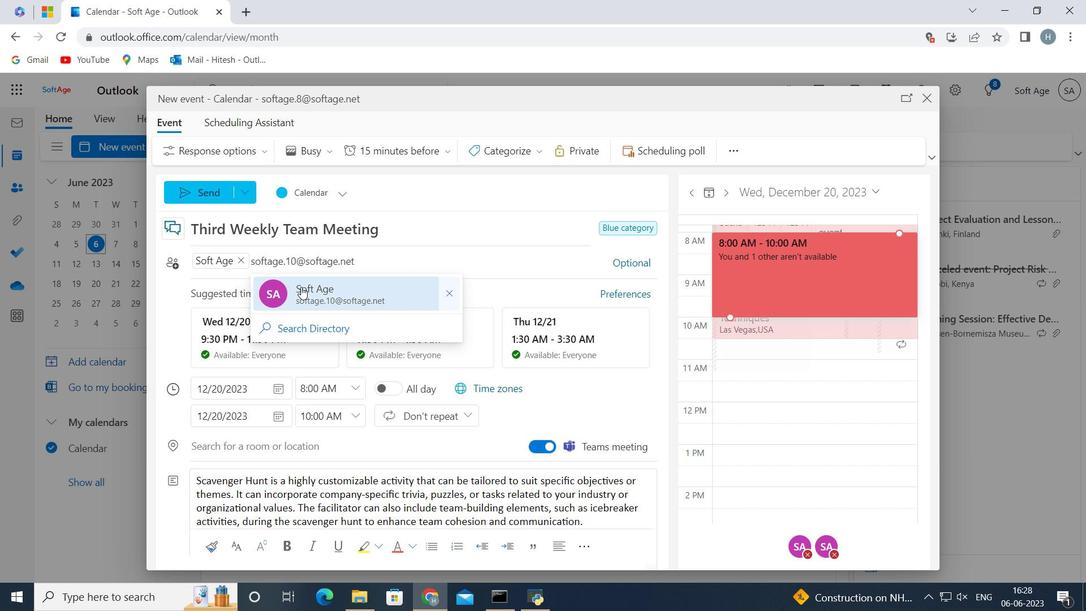 
Action: Mouse pressed left at (302, 287)
Screenshot: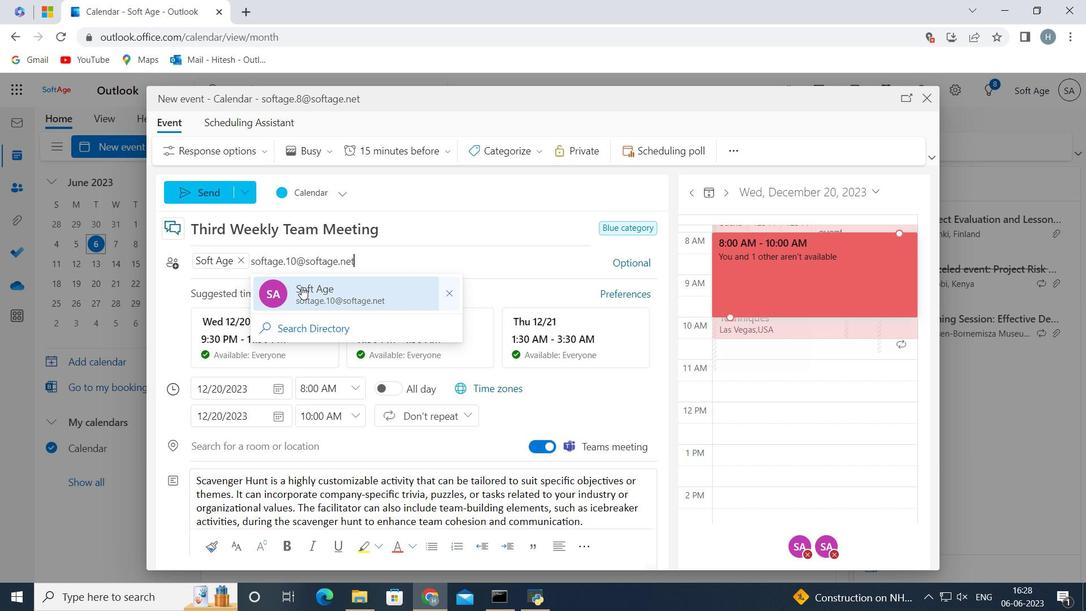 
Action: Mouse moved to (446, 149)
Screenshot: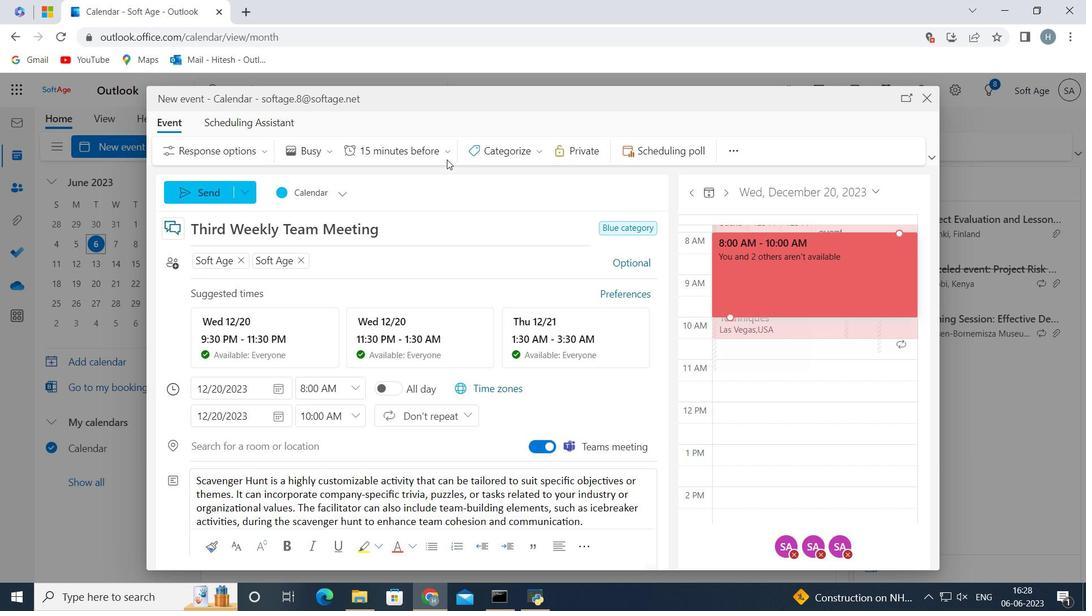 
Action: Mouse pressed left at (446, 149)
Screenshot: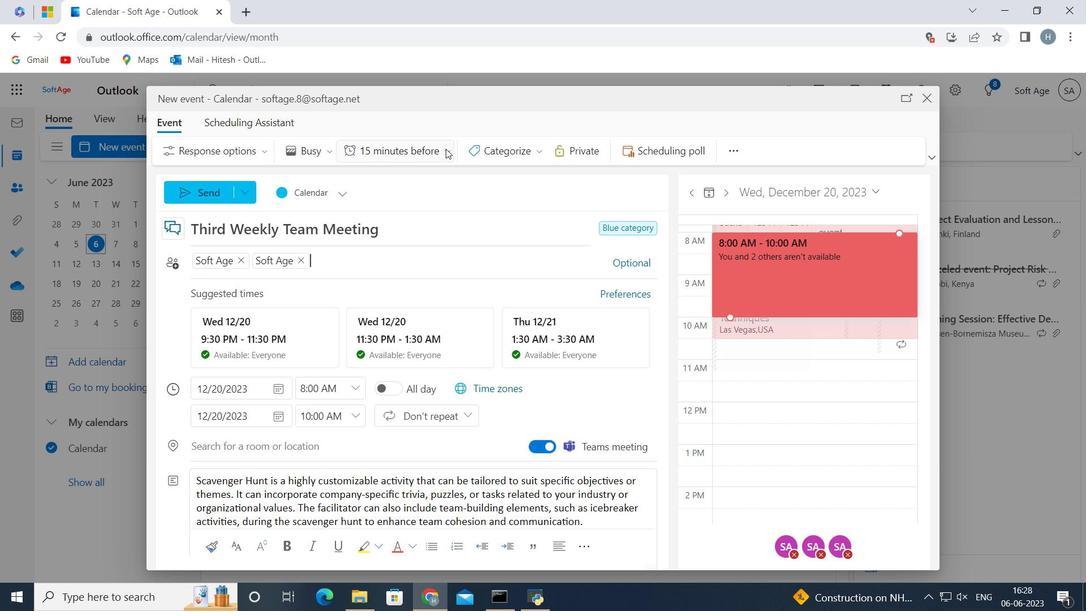 
Action: Mouse moved to (421, 225)
Screenshot: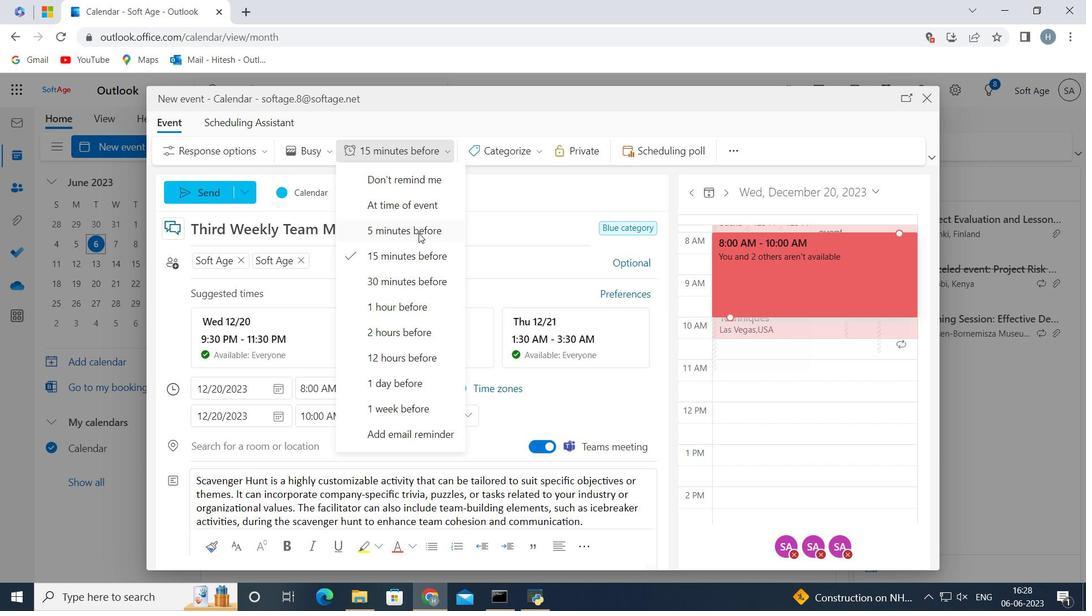 
Action: Mouse pressed left at (421, 225)
Screenshot: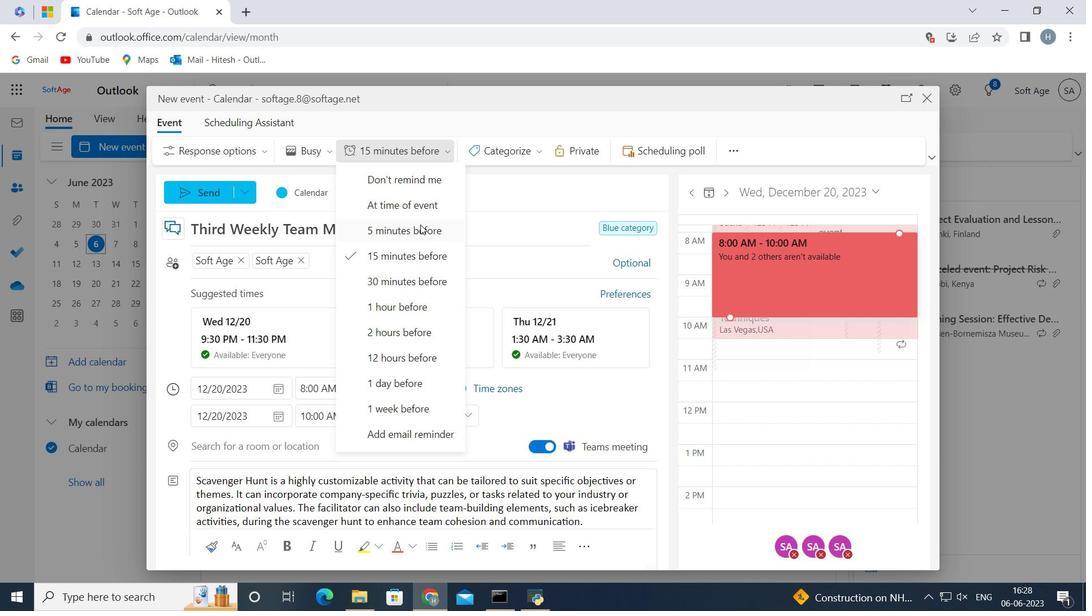 
Action: Mouse moved to (182, 193)
Screenshot: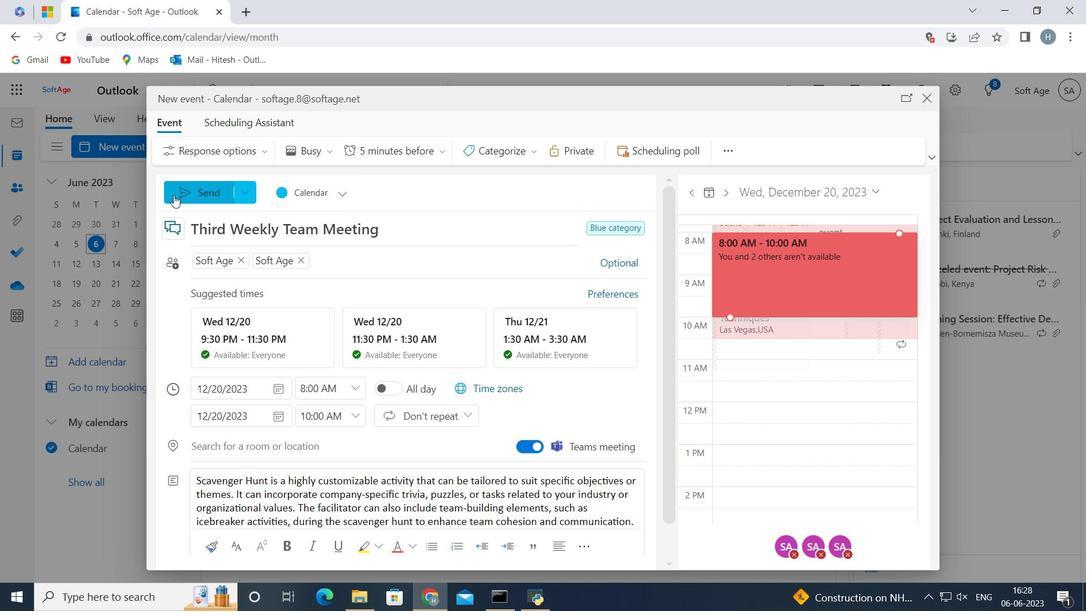 
Action: Mouse pressed left at (182, 193)
Screenshot: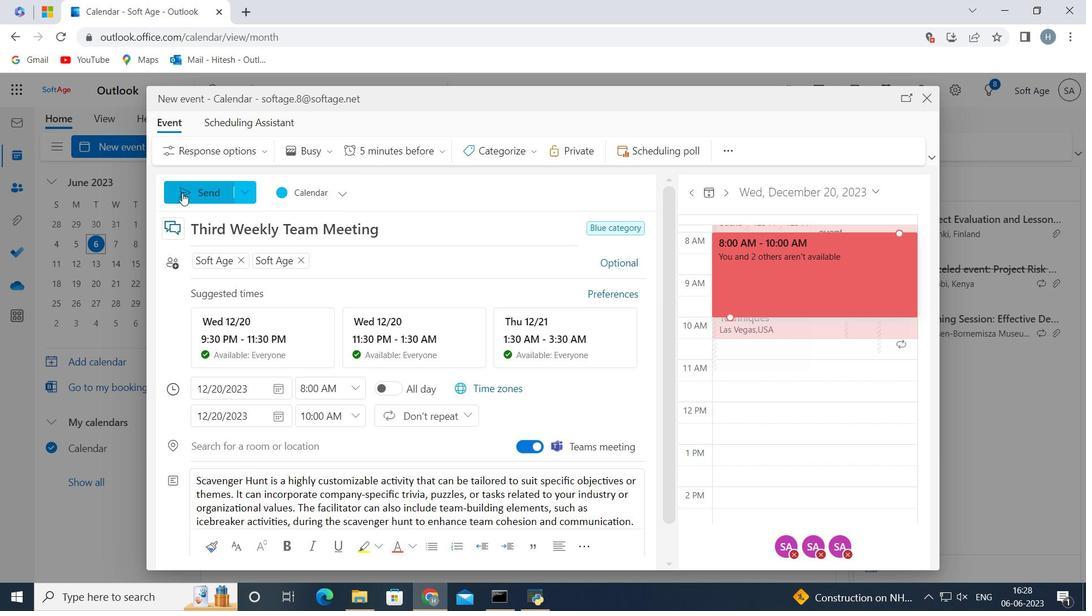 
Action: Mouse moved to (473, 224)
Screenshot: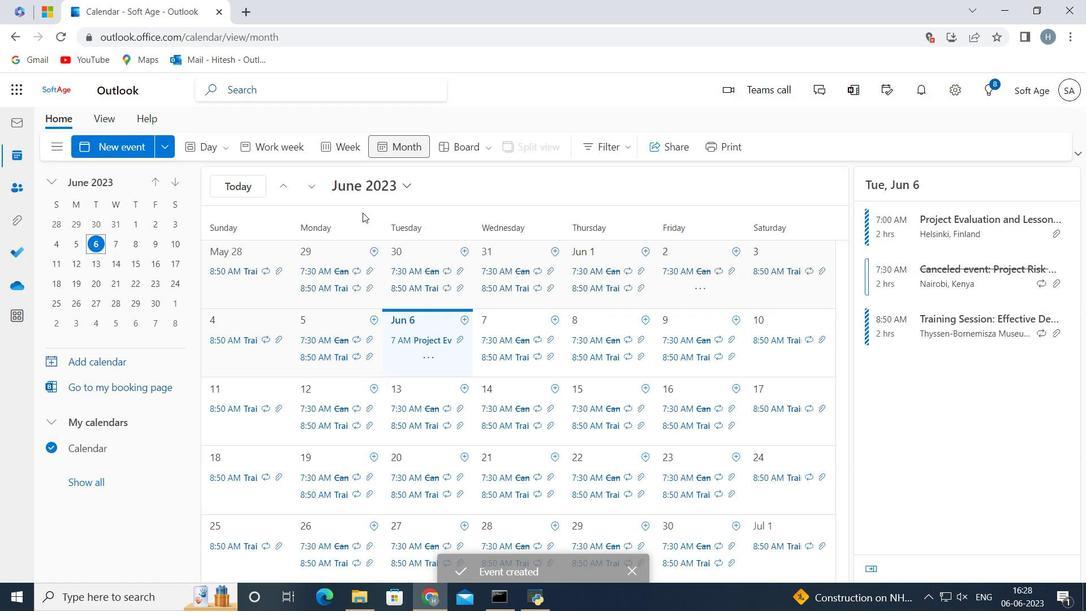 
